 Task: Add Attachment from computer to Card Card0000000053 in Board Board0000000014 in Workspace WS0000000005 in Trello. Add Cover Purple to Card Card0000000053 in Board Board0000000014 in Workspace WS0000000005 in Trello. Add "Move Card To …" Button titled Button0000000053 to "top" of the list "To Do" to Card Card0000000053 in Board Board0000000014 in Workspace WS0000000005 in Trello. Add Description DS0000000053 to Card Card0000000053 in Board Board0000000014 in Workspace WS0000000005 in Trello. Add Comment CM0000000053 to Card Card0000000053 in Board Board0000000014 in Workspace WS0000000005 in Trello
Action: Mouse moved to (688, 277)
Screenshot: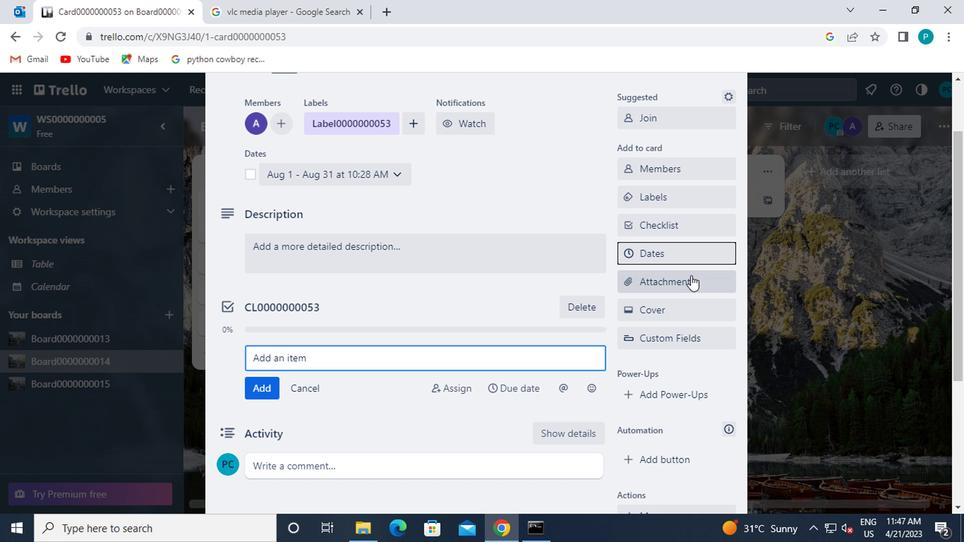 
Action: Mouse pressed left at (688, 277)
Screenshot: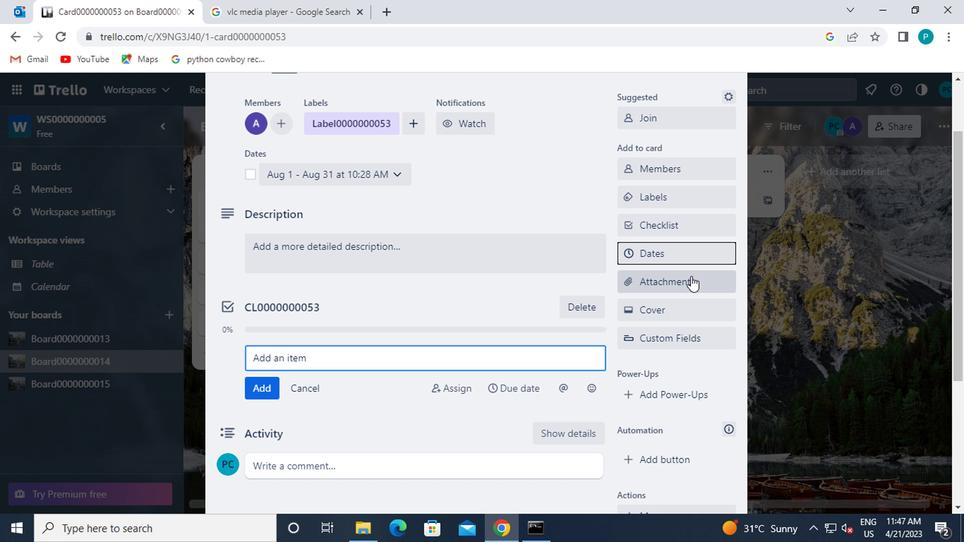 
Action: Mouse moved to (654, 162)
Screenshot: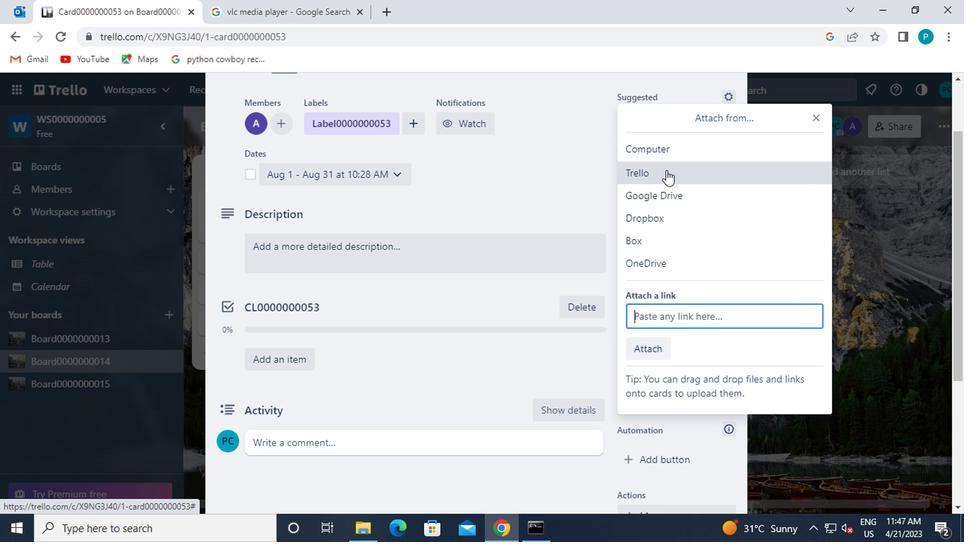 
Action: Mouse pressed left at (654, 162)
Screenshot: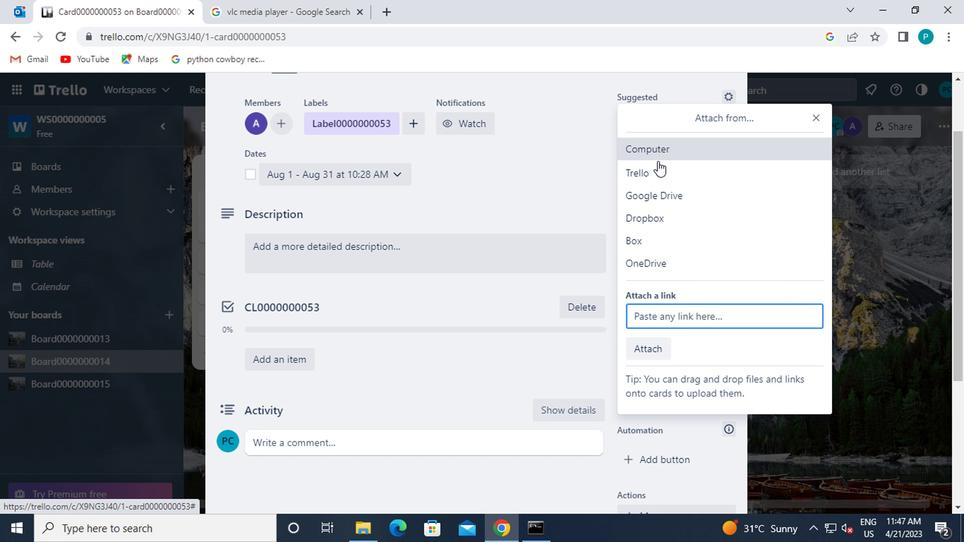 
Action: Mouse moved to (644, 153)
Screenshot: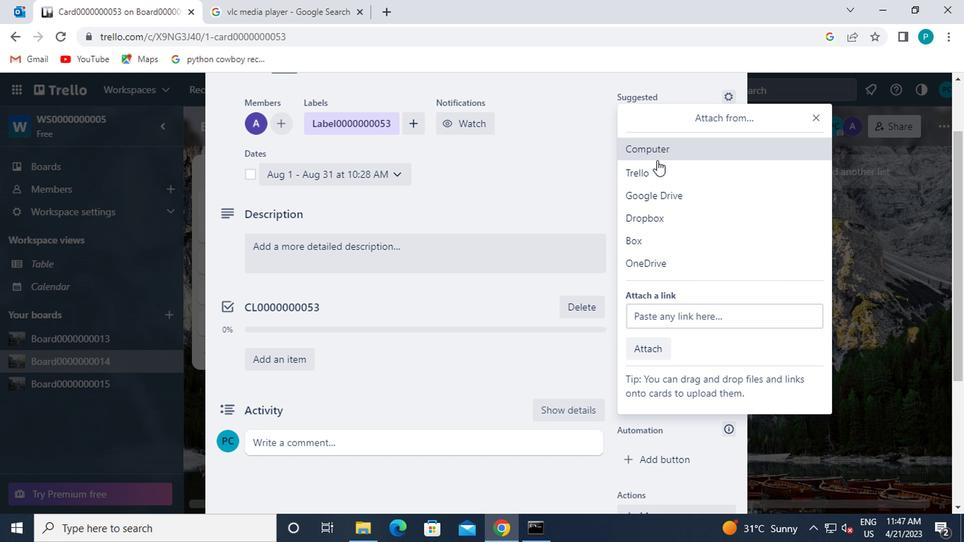 
Action: Mouse pressed left at (644, 153)
Screenshot: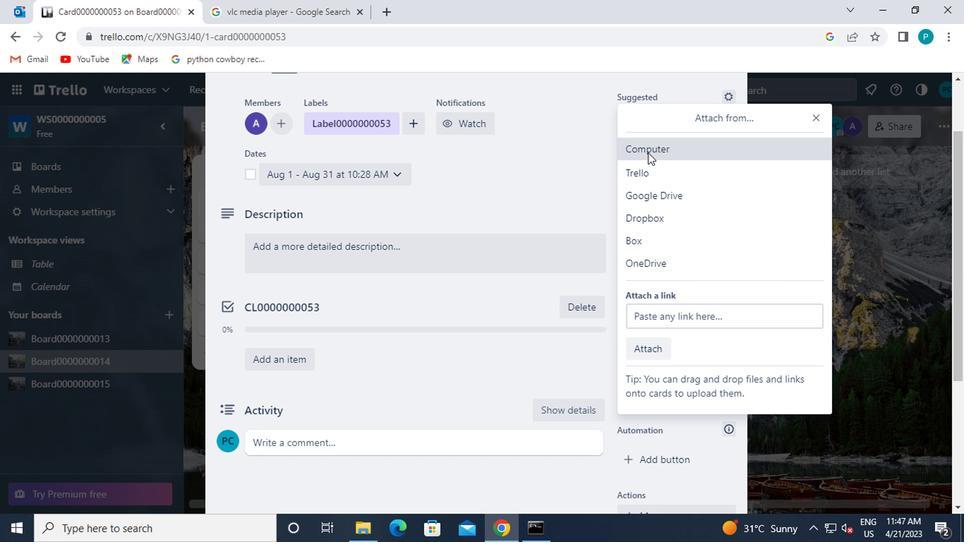 
Action: Mouse moved to (159, 113)
Screenshot: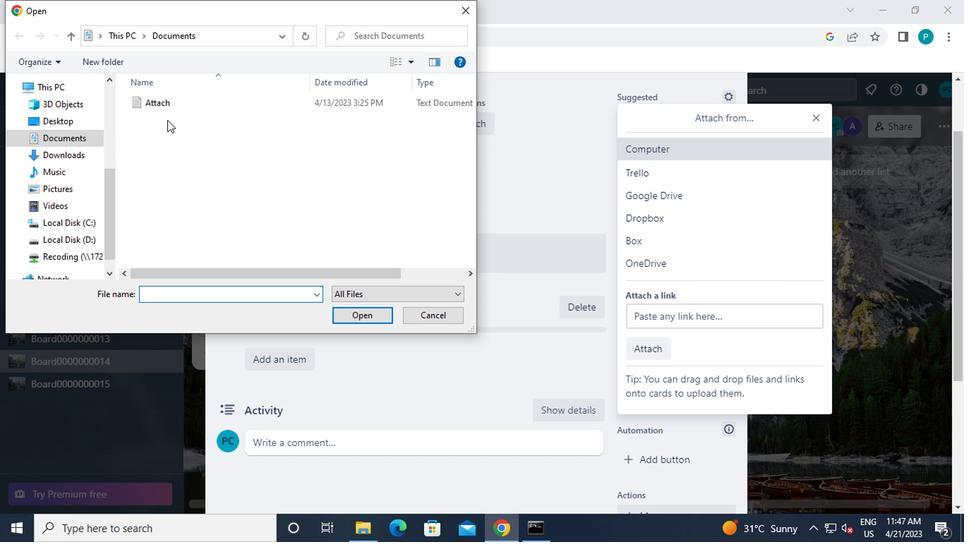 
Action: Mouse pressed left at (159, 113)
Screenshot: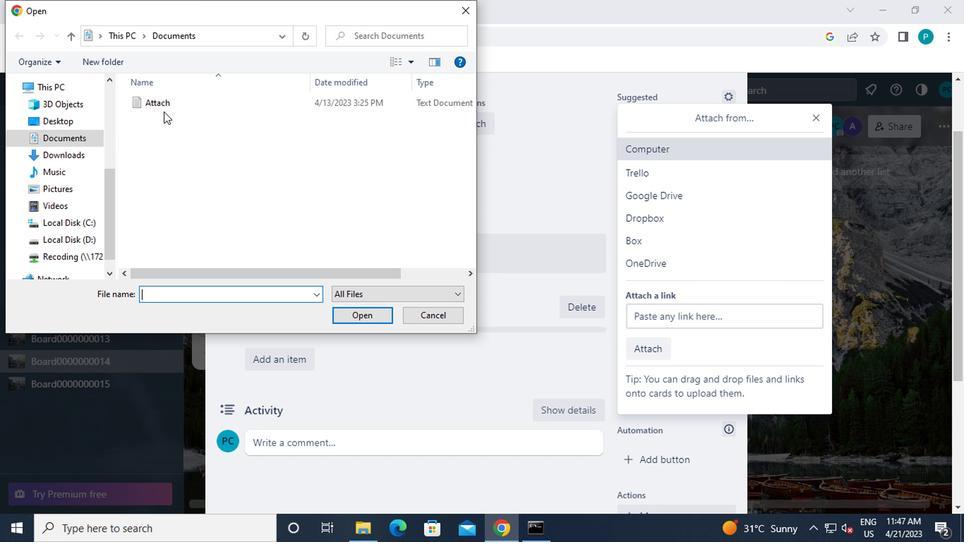 
Action: Mouse moved to (155, 97)
Screenshot: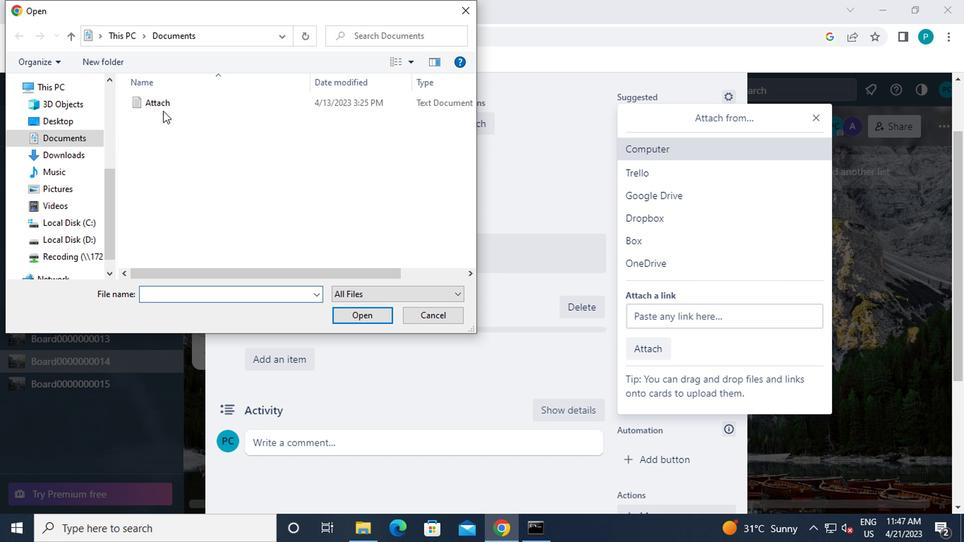 
Action: Mouse pressed left at (155, 97)
Screenshot: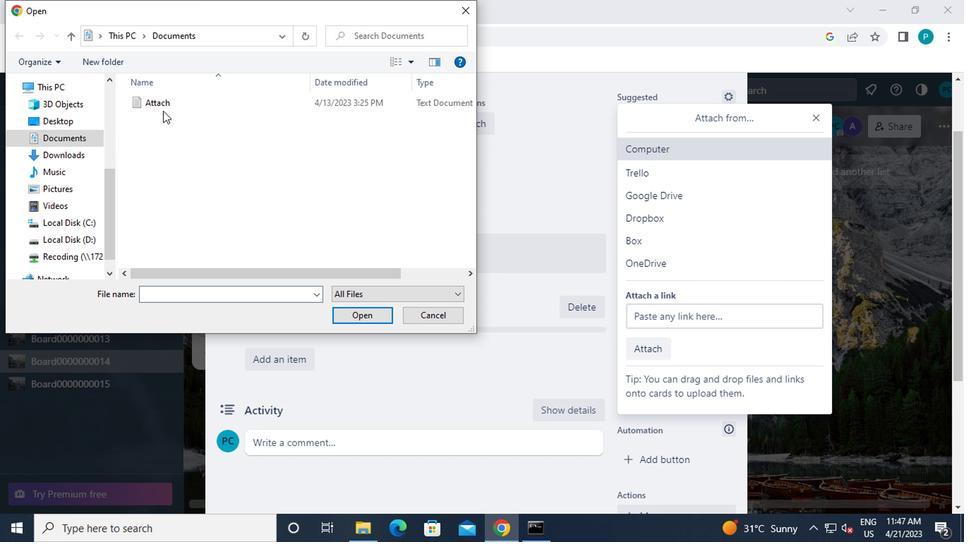 
Action: Mouse moved to (386, 314)
Screenshot: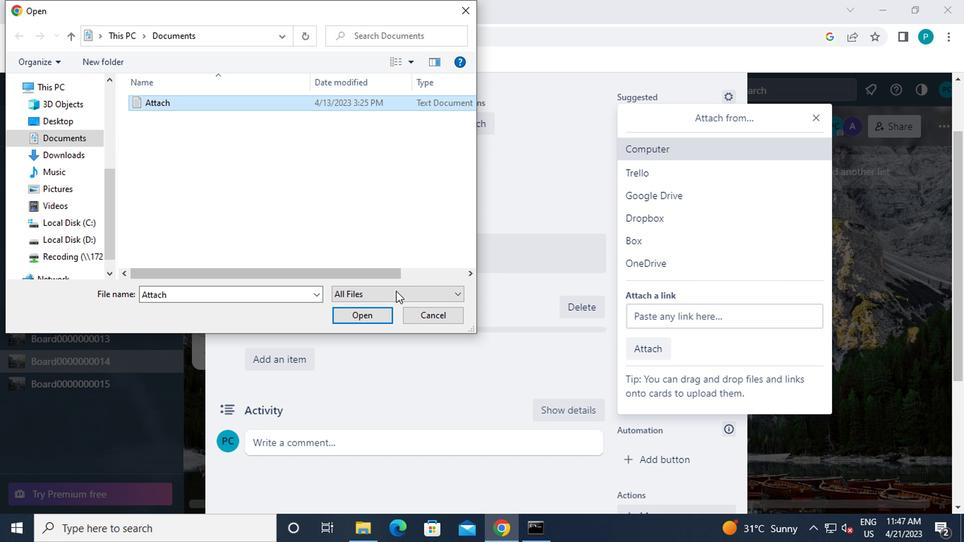 
Action: Mouse pressed left at (386, 314)
Screenshot: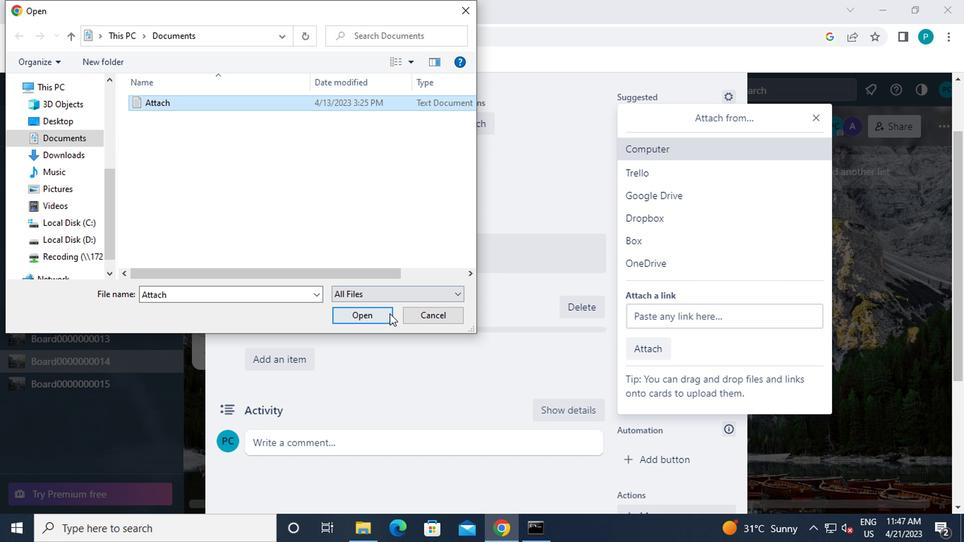 
Action: Mouse moved to (599, 300)
Screenshot: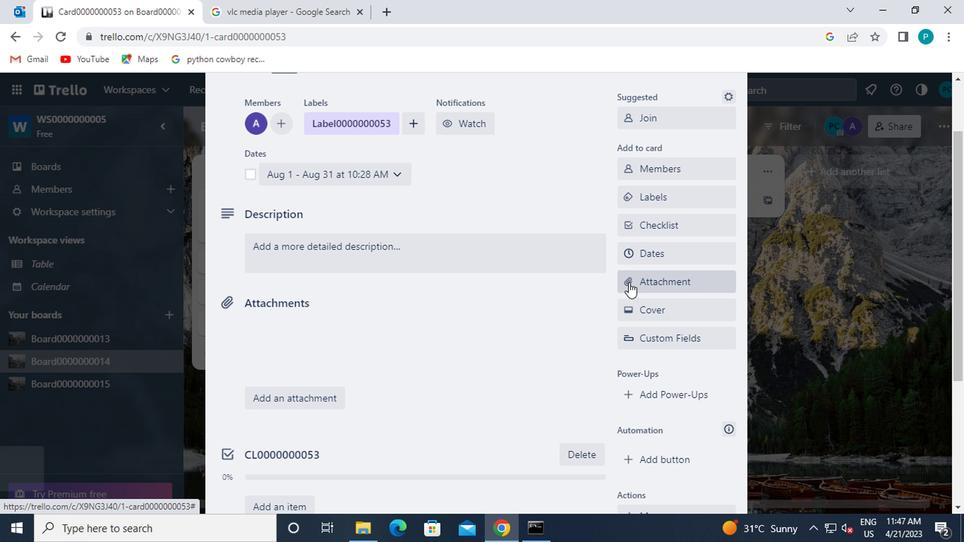 
Action: Mouse scrolled (599, 299) with delta (0, -1)
Screenshot: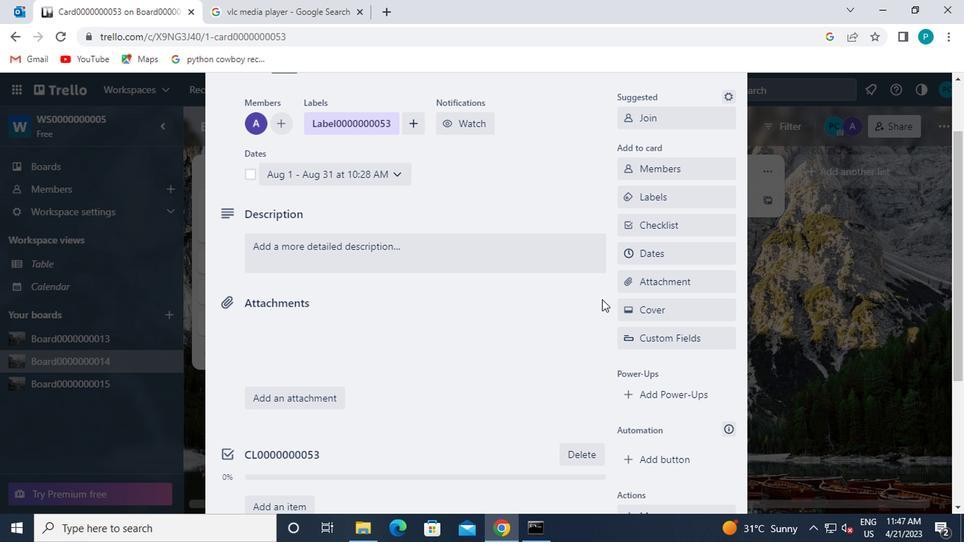 
Action: Mouse scrolled (599, 301) with delta (0, 0)
Screenshot: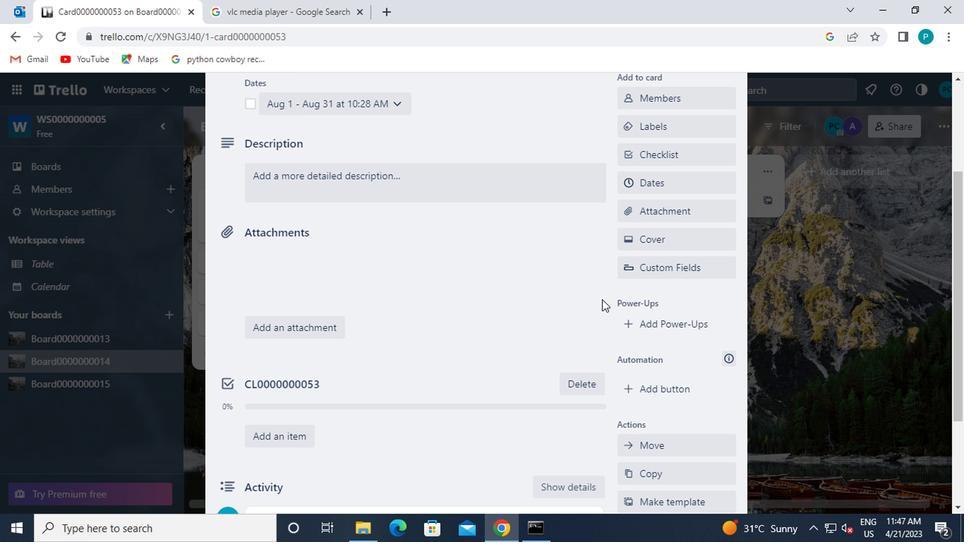 
Action: Mouse moved to (635, 312)
Screenshot: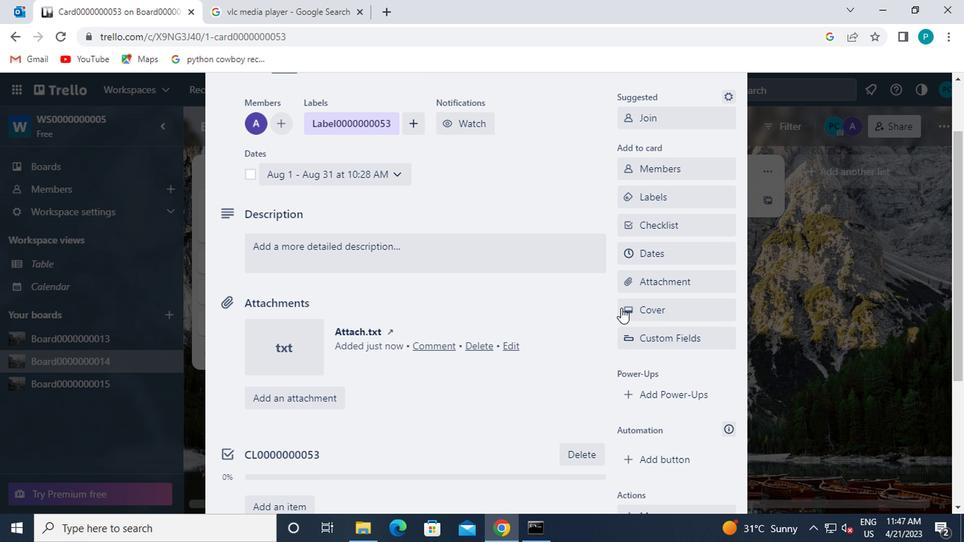 
Action: Mouse pressed left at (635, 312)
Screenshot: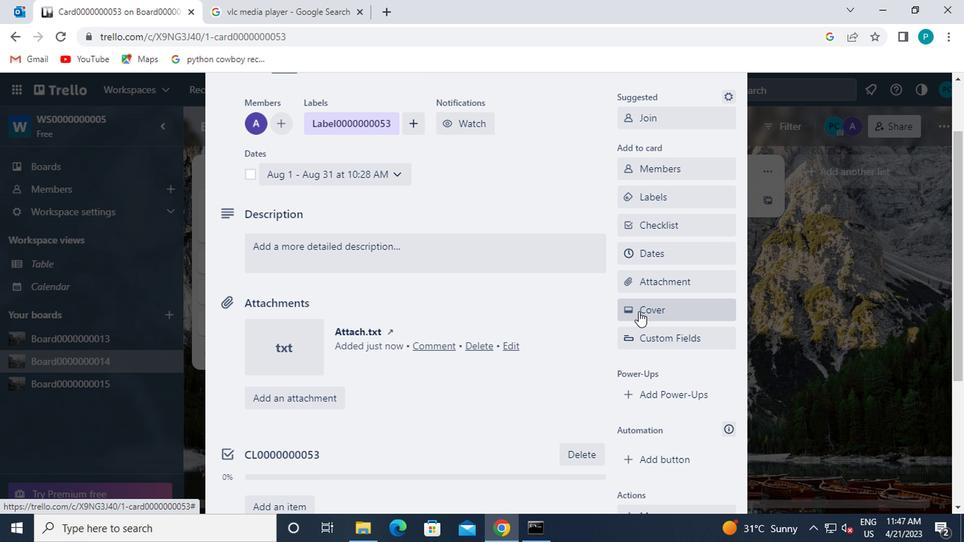 
Action: Mouse moved to (793, 246)
Screenshot: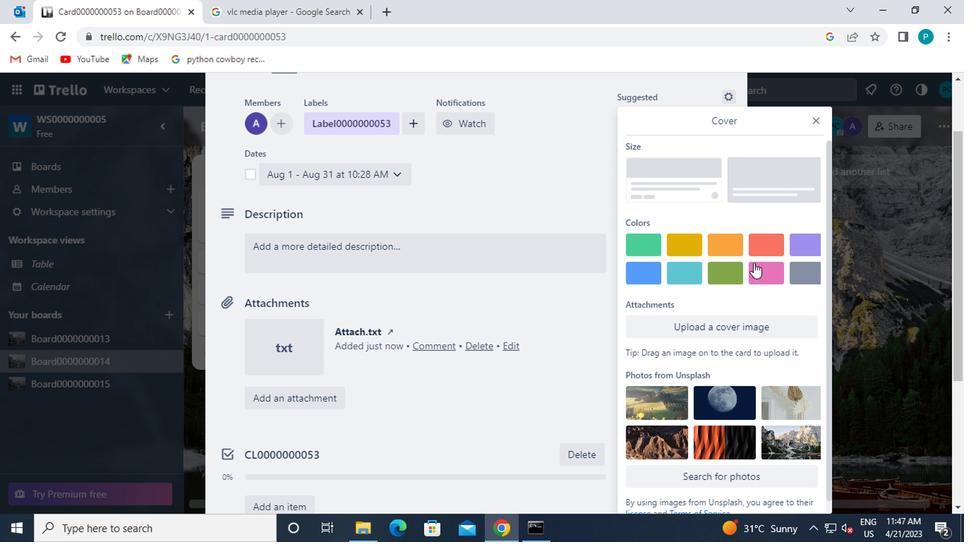 
Action: Mouse pressed left at (793, 246)
Screenshot: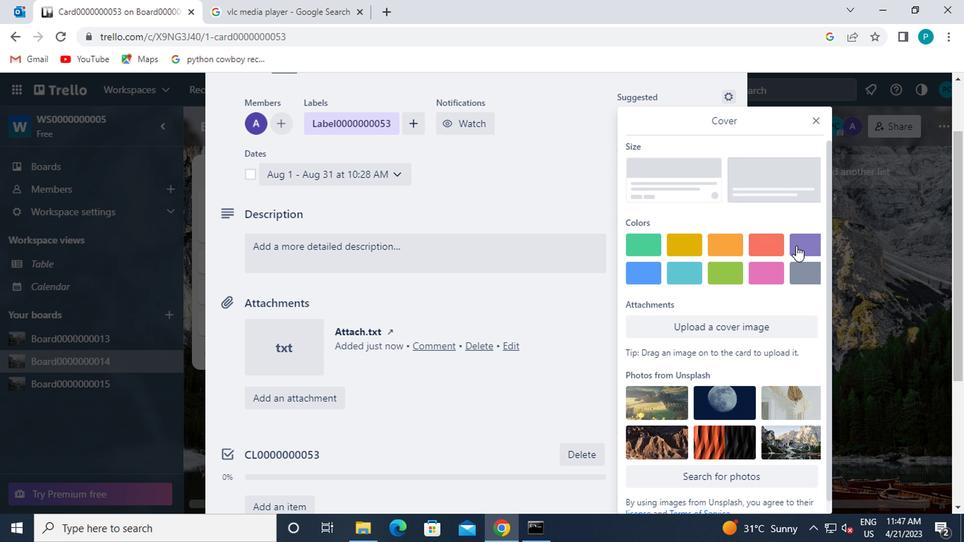 
Action: Mouse moved to (810, 119)
Screenshot: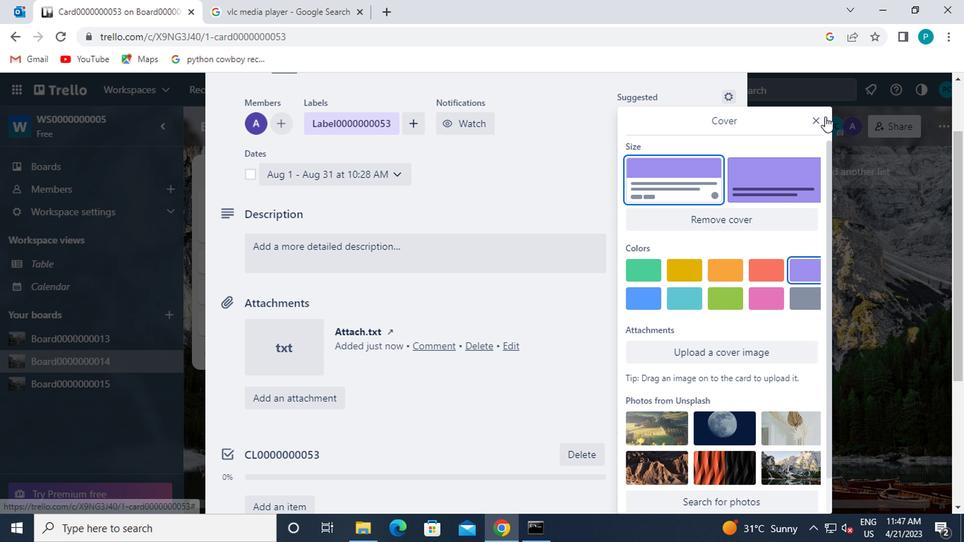 
Action: Mouse pressed left at (810, 119)
Screenshot: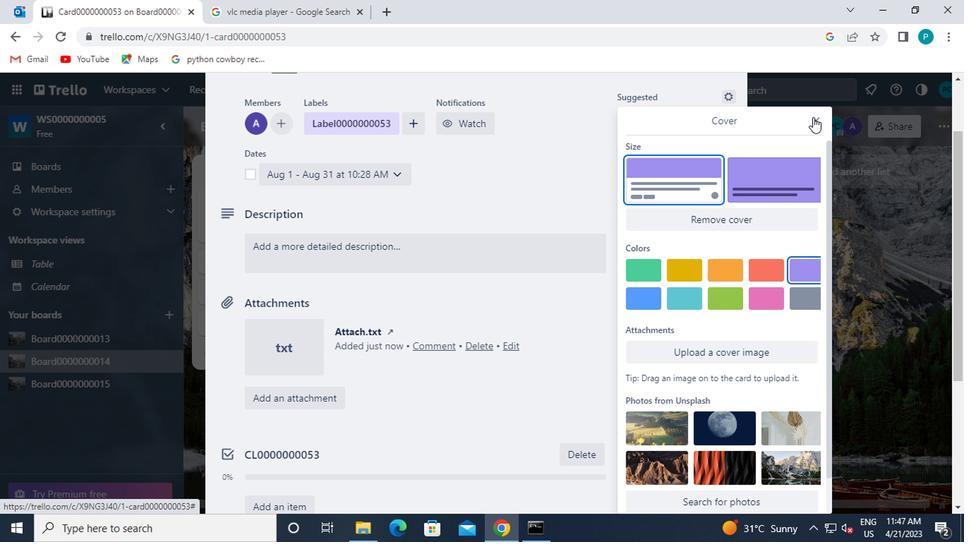 
Action: Mouse moved to (805, 198)
Screenshot: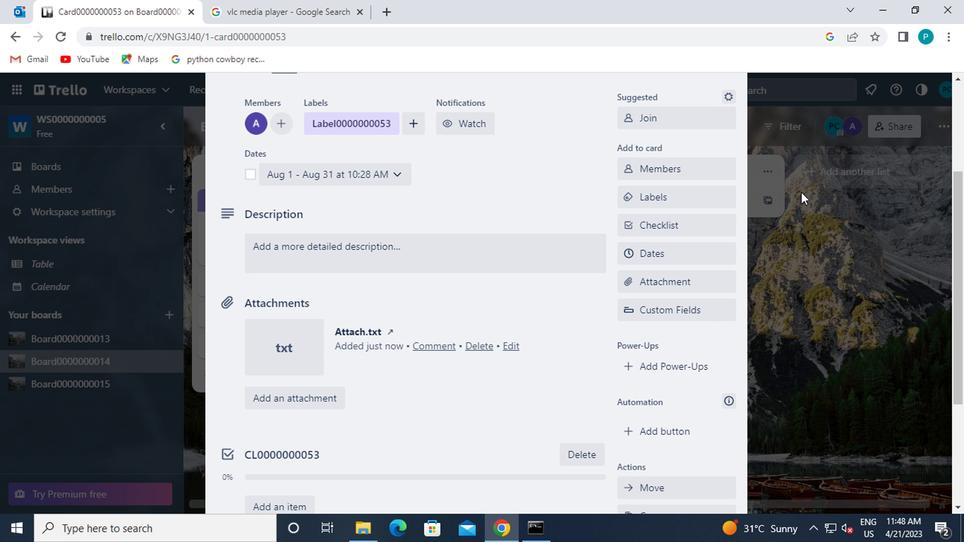 
Action: Mouse scrolled (805, 198) with delta (0, 0)
Screenshot: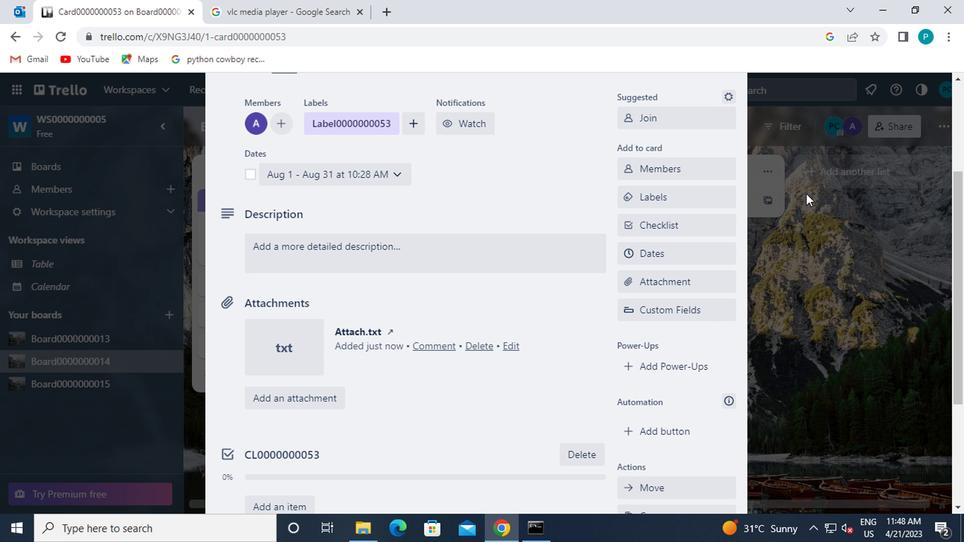 
Action: Mouse moved to (603, 302)
Screenshot: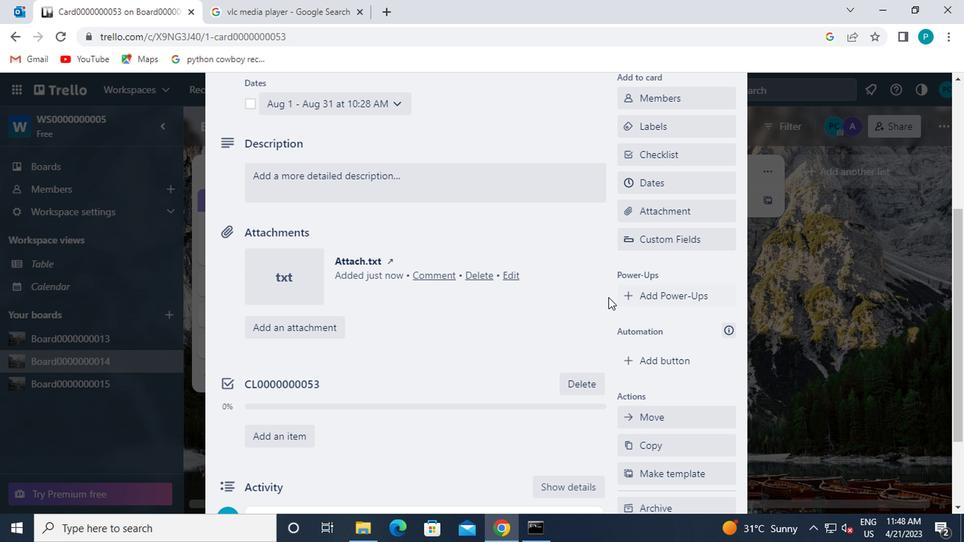 
Action: Mouse scrolled (603, 301) with delta (0, -1)
Screenshot: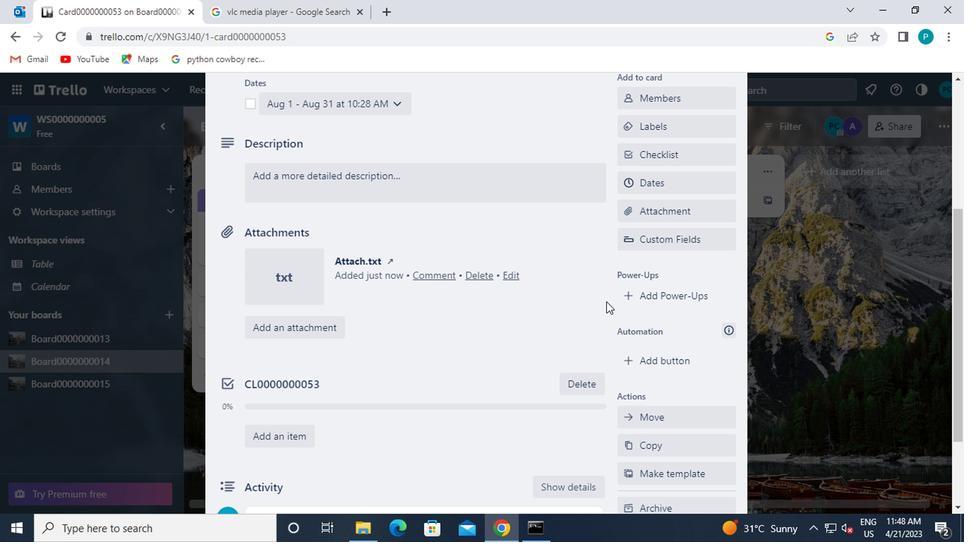 
Action: Mouse moved to (627, 292)
Screenshot: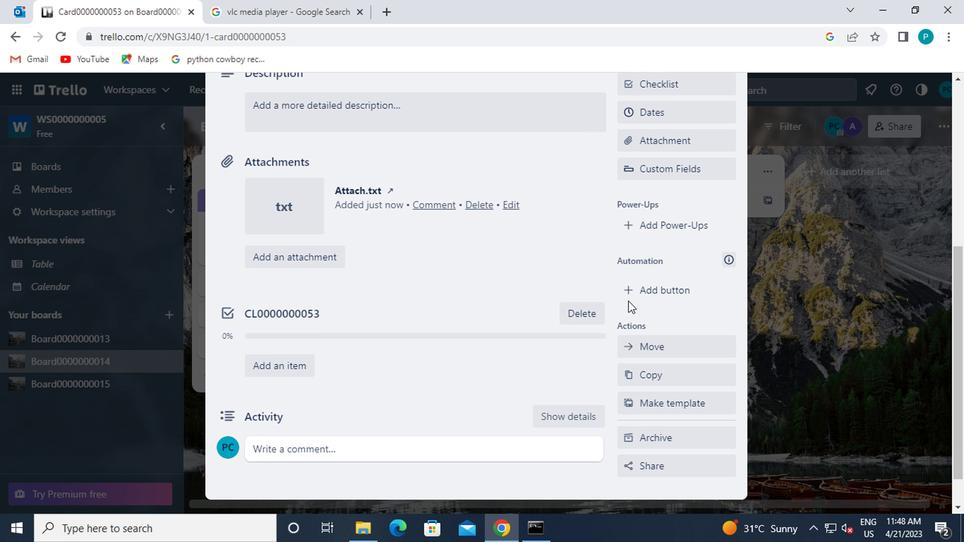 
Action: Mouse pressed left at (627, 292)
Screenshot: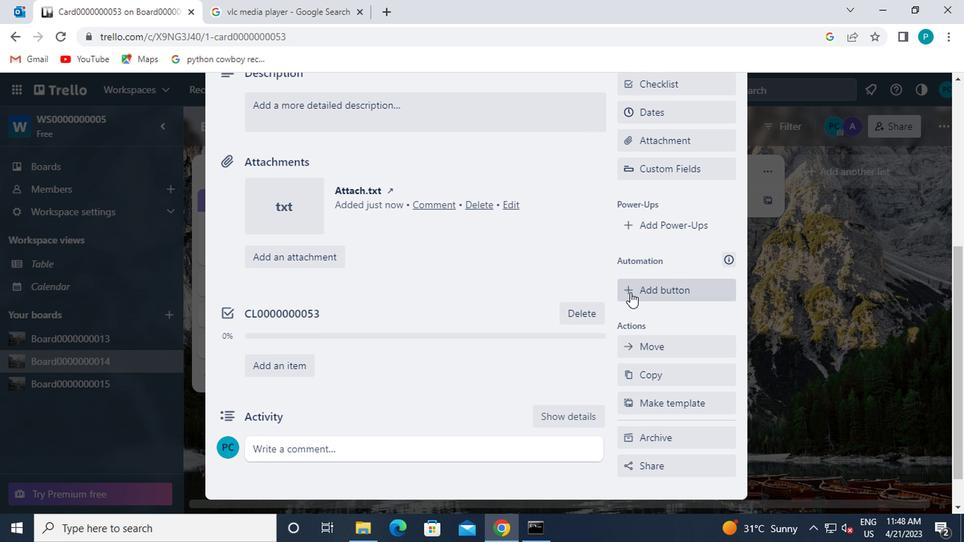 
Action: Mouse moved to (642, 191)
Screenshot: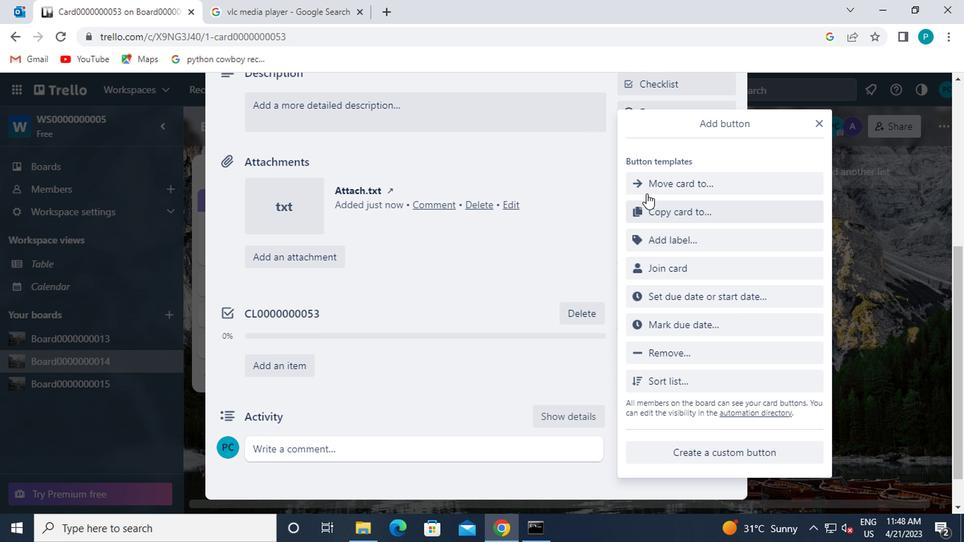 
Action: Mouse pressed left at (642, 191)
Screenshot: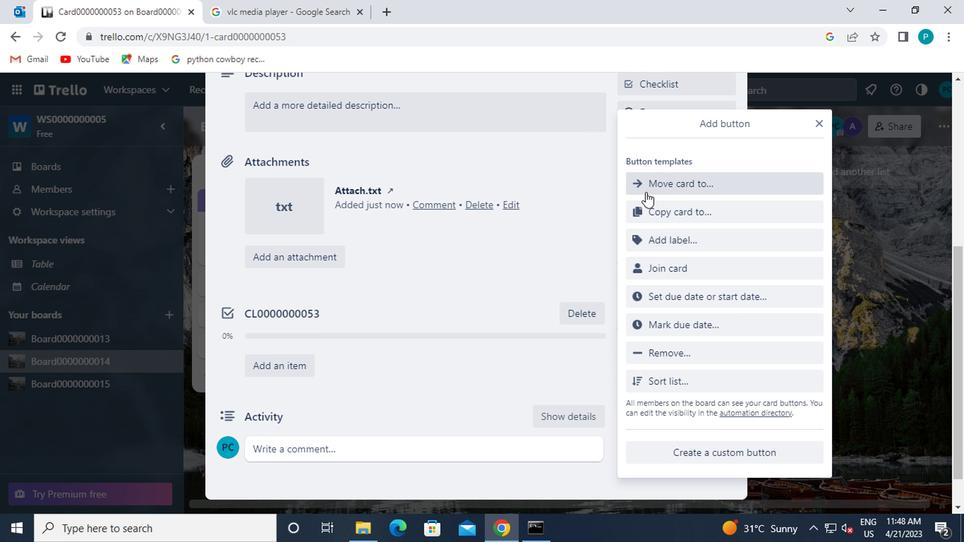 
Action: Mouse moved to (676, 180)
Screenshot: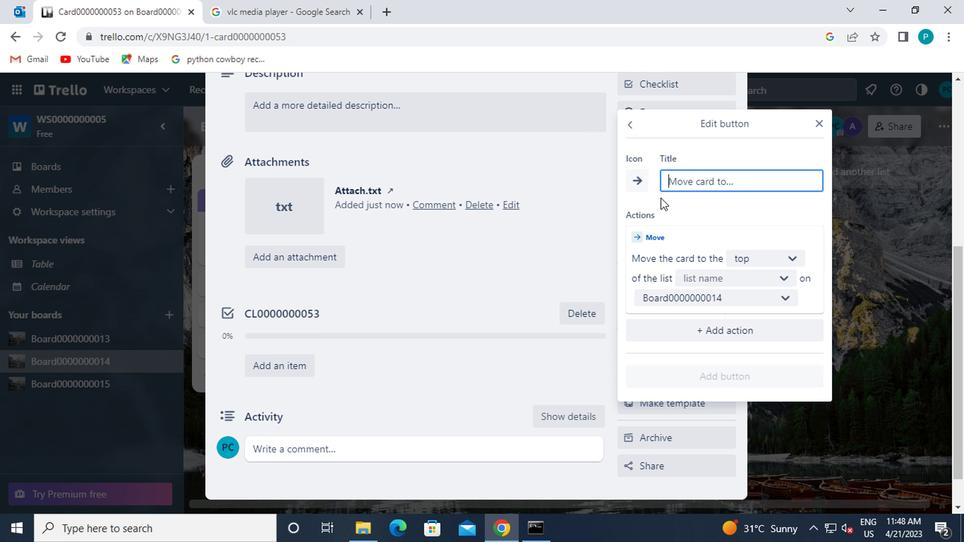 
Action: Mouse pressed left at (676, 180)
Screenshot: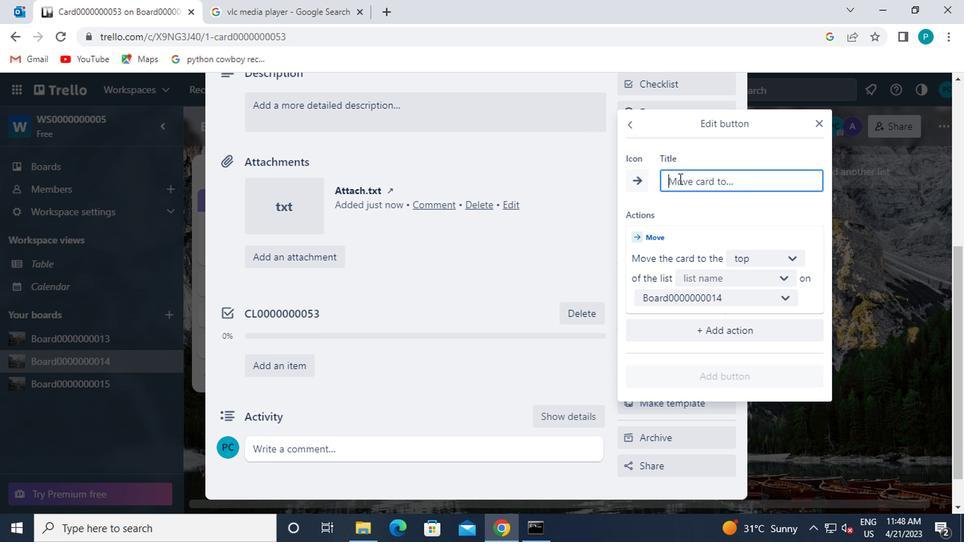 
Action: Key pressed b<Key.caps_lock>utton0000000053
Screenshot: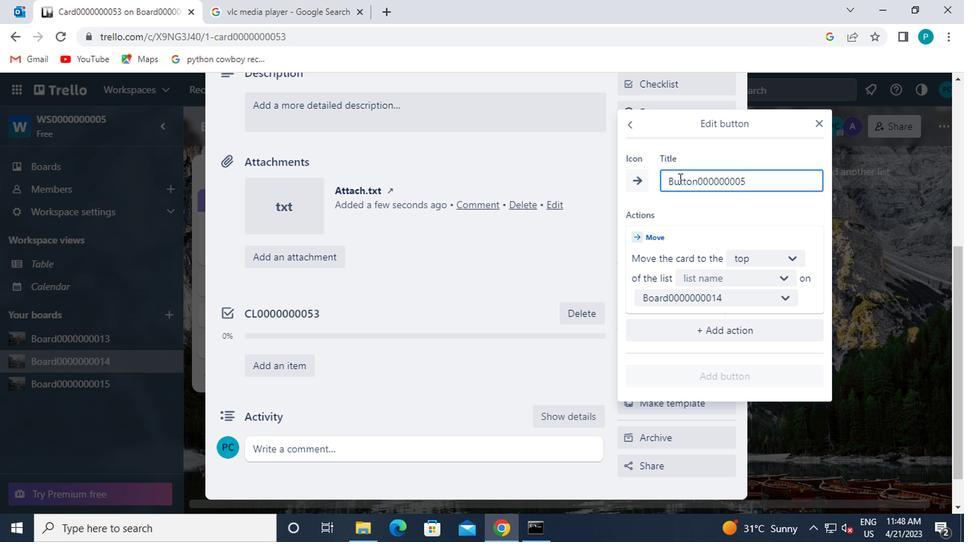 
Action: Mouse moved to (736, 256)
Screenshot: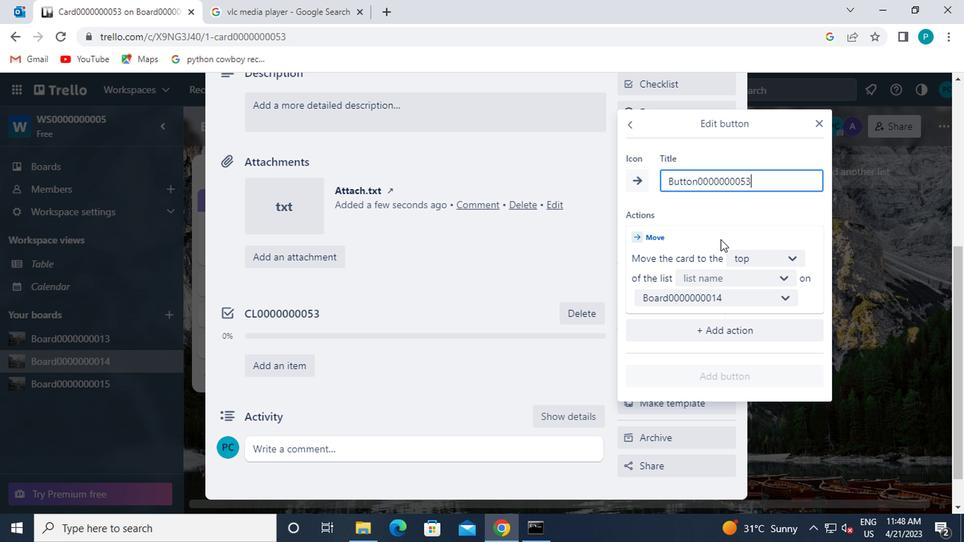 
Action: Mouse pressed left at (736, 256)
Screenshot: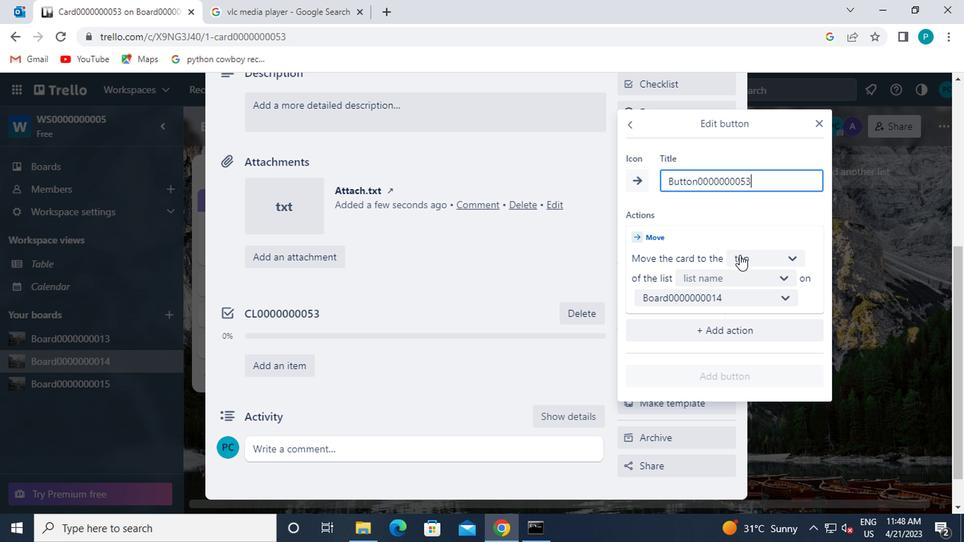 
Action: Mouse moved to (753, 288)
Screenshot: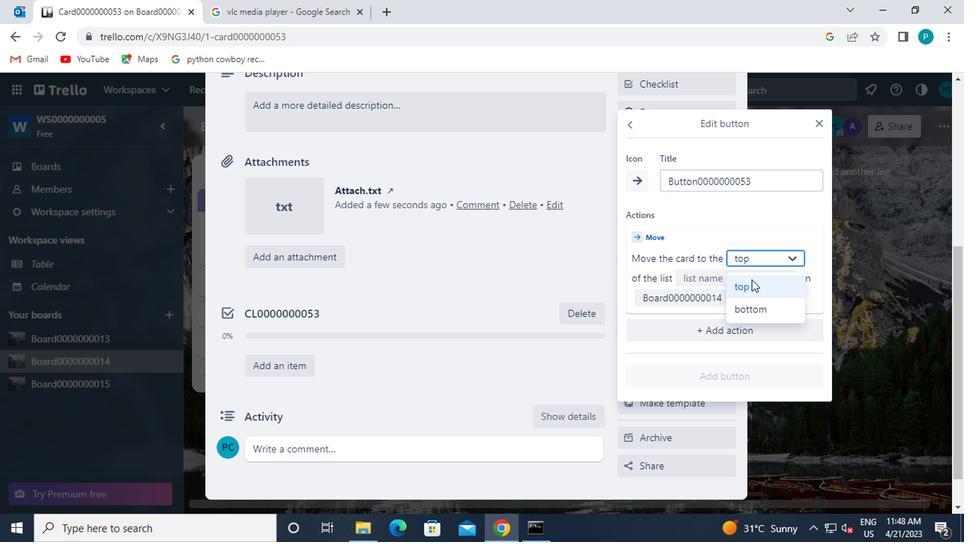 
Action: Mouse pressed left at (753, 288)
Screenshot: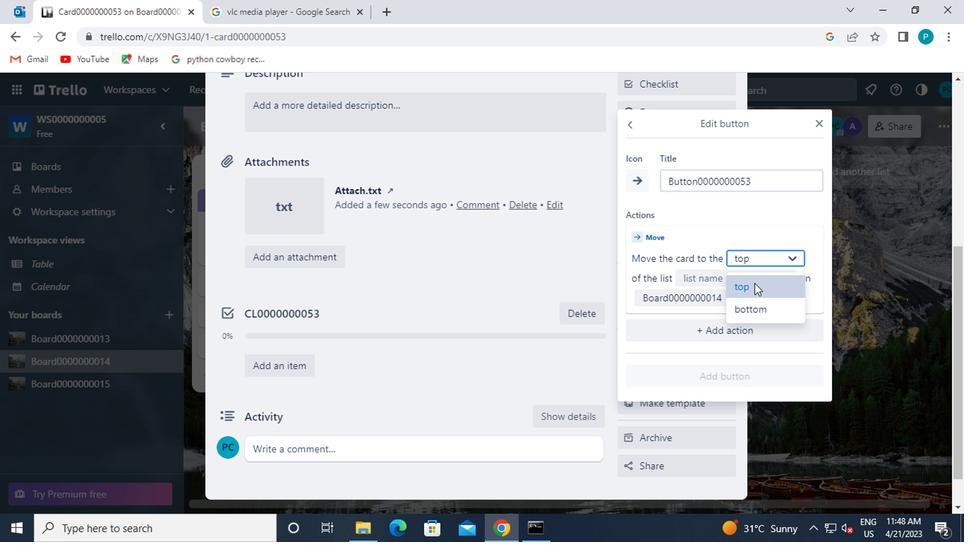 
Action: Mouse moved to (730, 279)
Screenshot: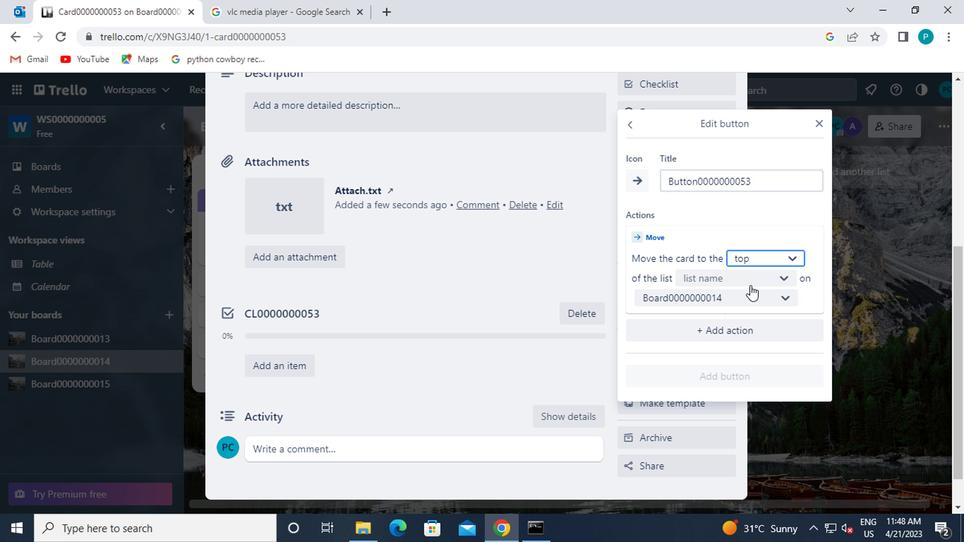 
Action: Mouse pressed left at (730, 279)
Screenshot: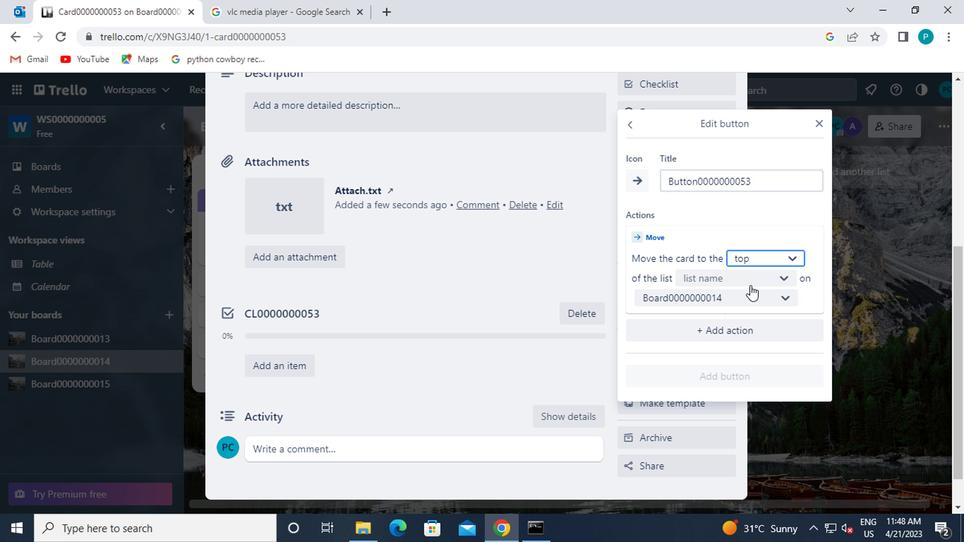 
Action: Mouse moved to (743, 311)
Screenshot: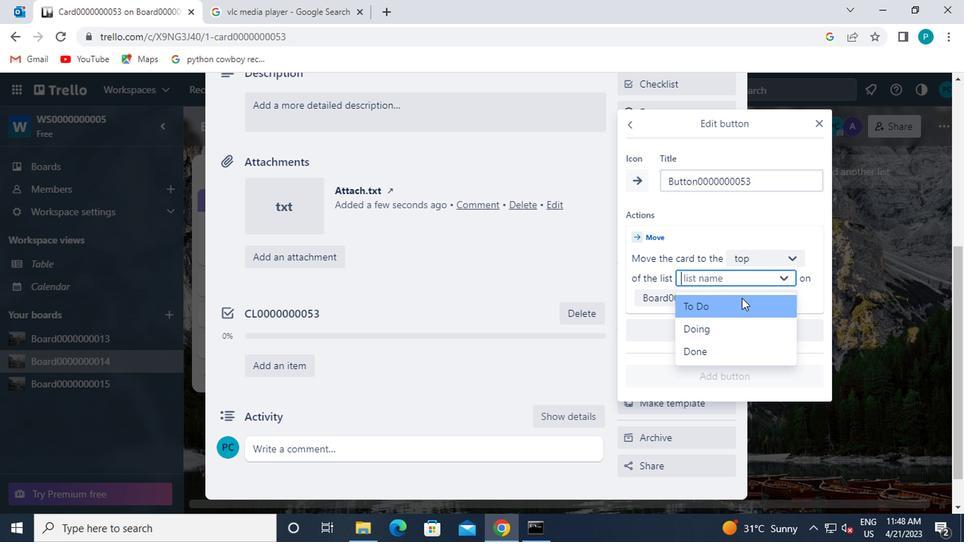
Action: Mouse pressed left at (743, 311)
Screenshot: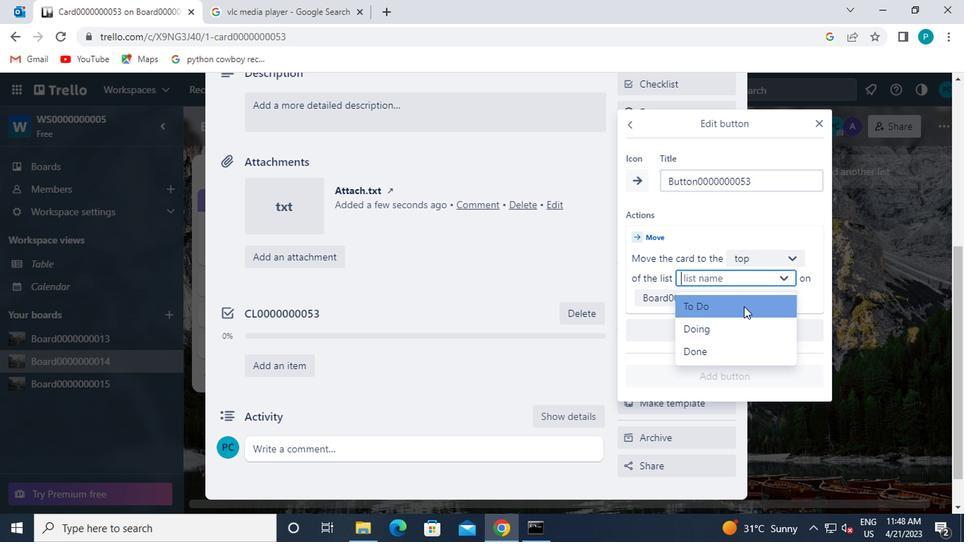 
Action: Mouse moved to (726, 366)
Screenshot: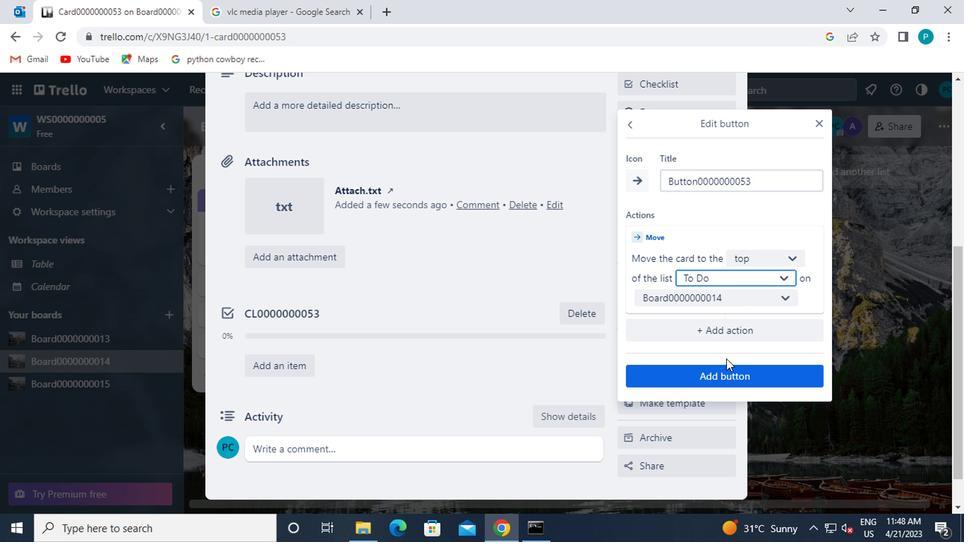 
Action: Mouse pressed left at (726, 366)
Screenshot: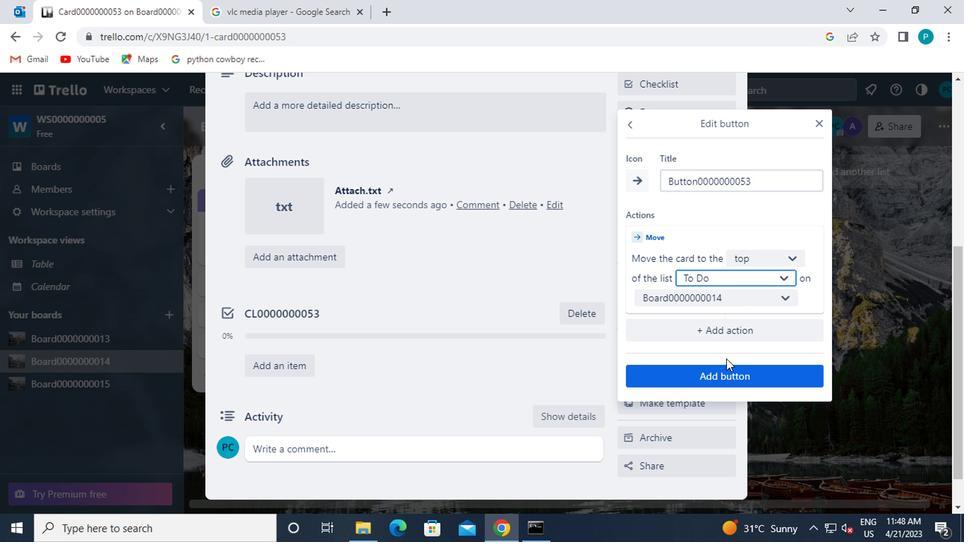 
Action: Mouse moved to (501, 298)
Screenshot: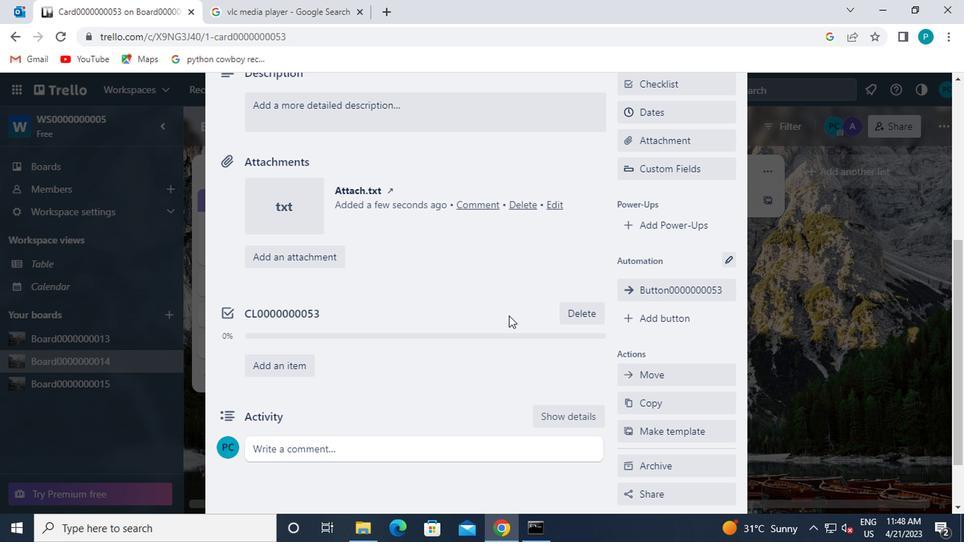 
Action: Mouse scrolled (501, 299) with delta (0, 1)
Screenshot: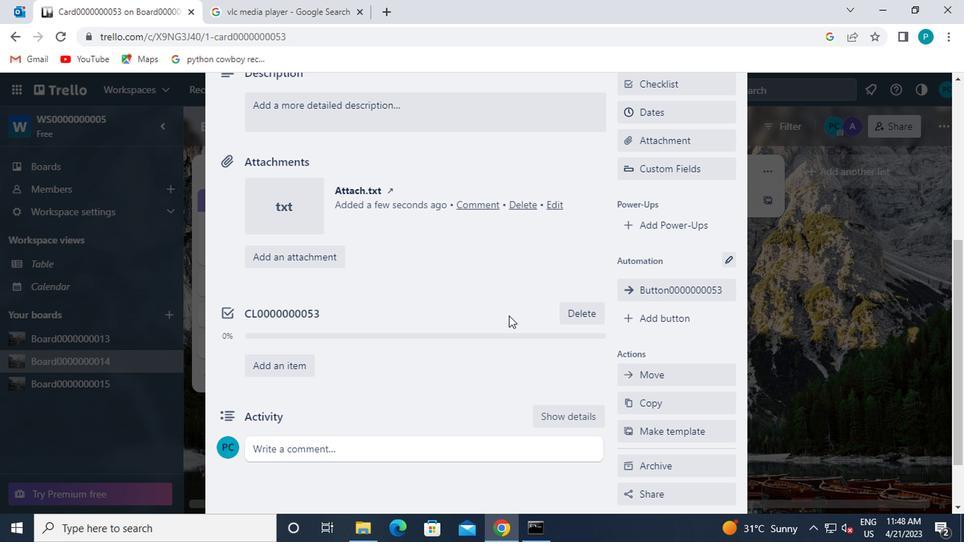 
Action: Mouse scrolled (501, 299) with delta (0, 1)
Screenshot: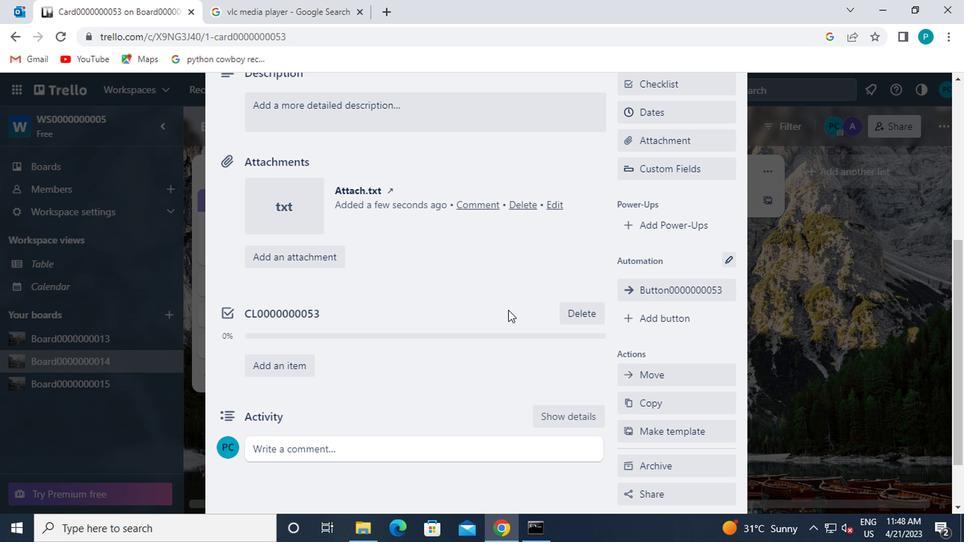 
Action: Mouse moved to (458, 266)
Screenshot: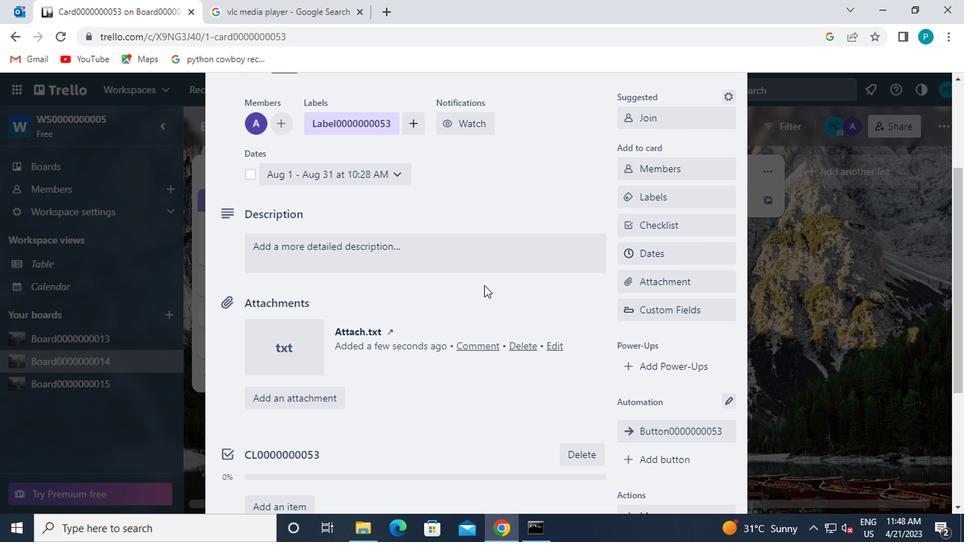 
Action: Mouse pressed left at (458, 266)
Screenshot: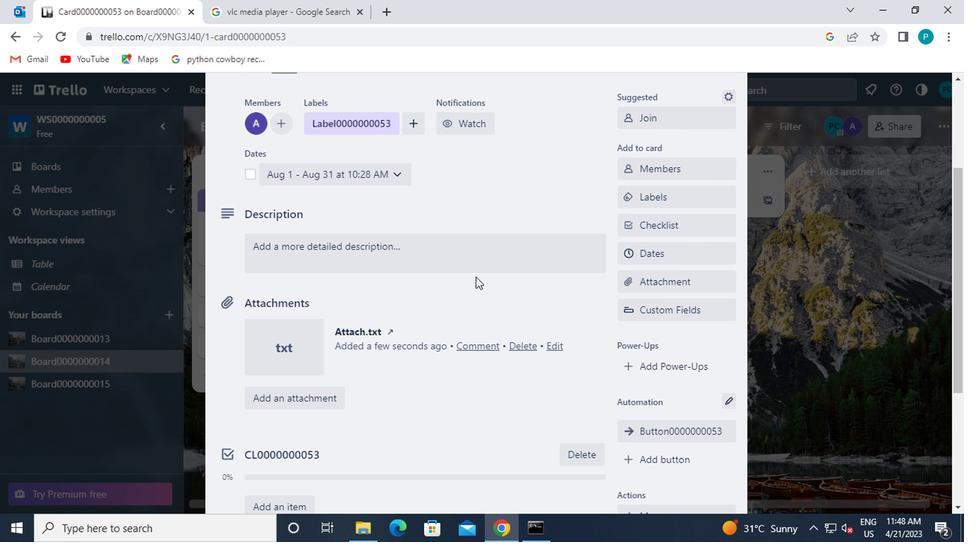 
Action: Key pressed <Key.caps_lock>ds0000000053
Screenshot: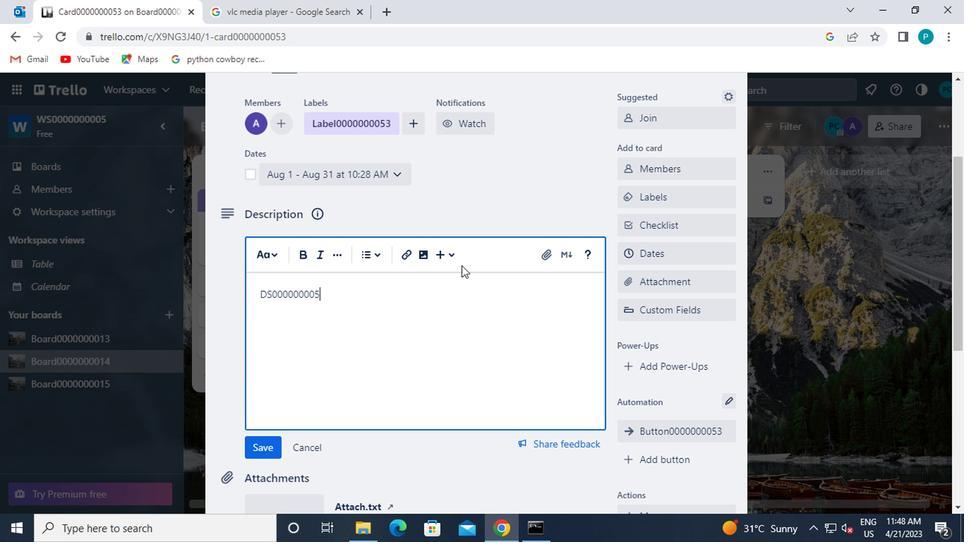 
Action: Mouse moved to (286, 546)
Screenshot: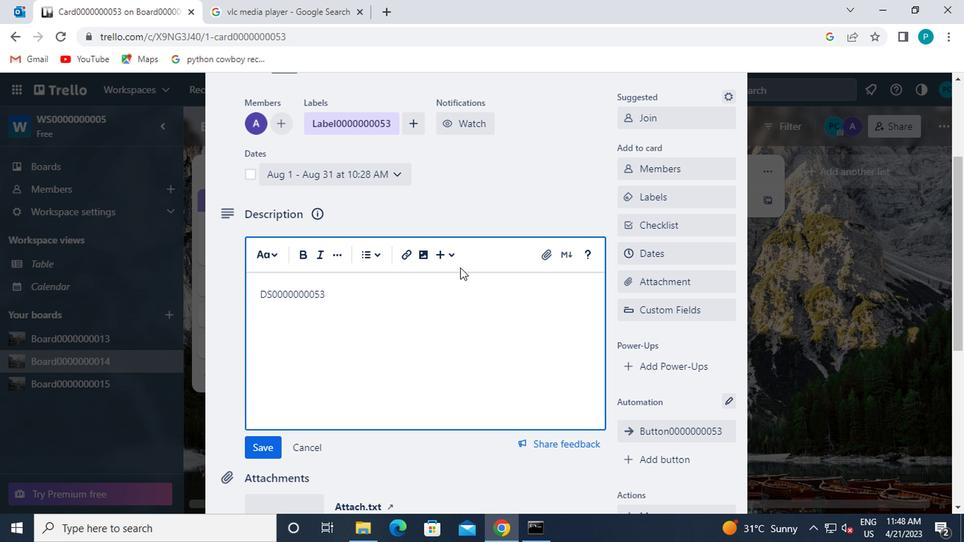 
Action: Mouse scrolled (286, 540) with delta (0, 0)
Screenshot: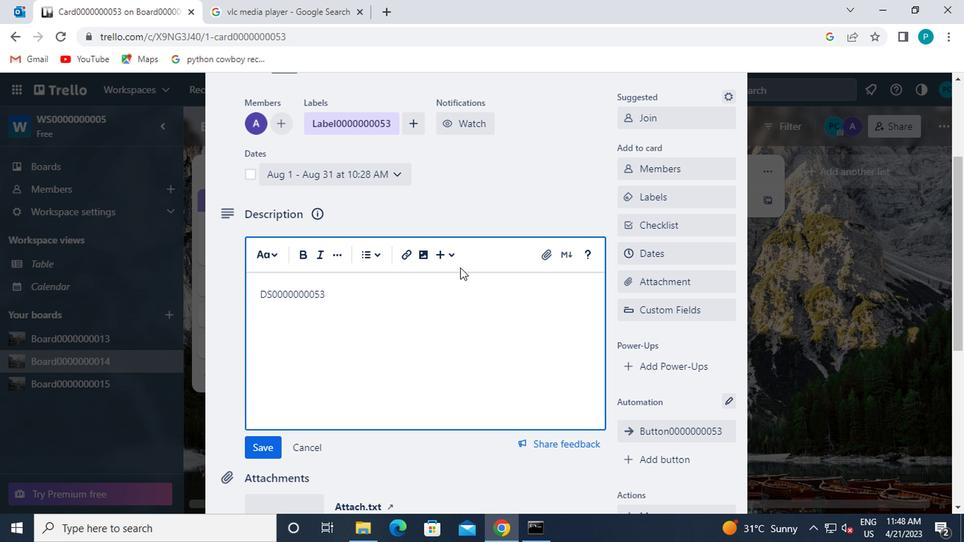 
Action: Mouse moved to (261, 540)
Screenshot: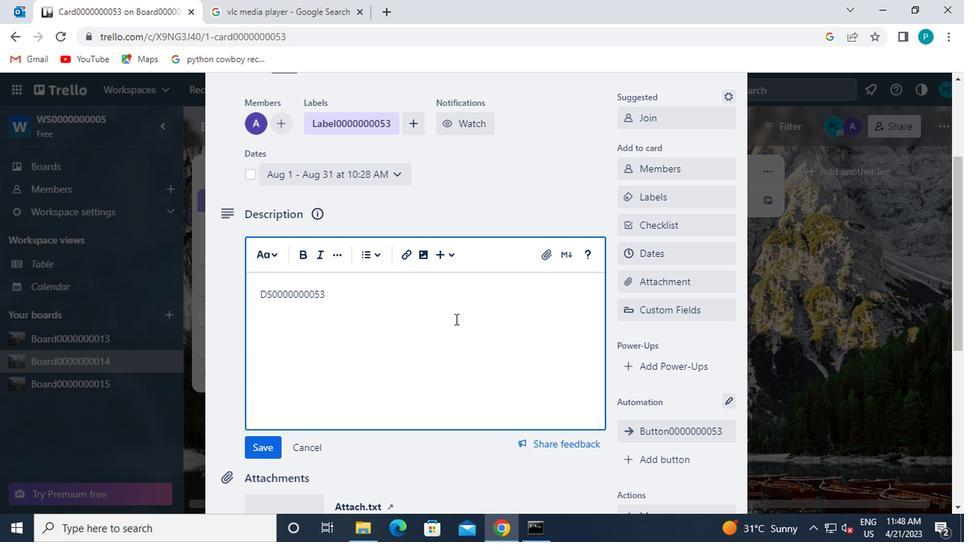 
Action: Mouse scrolled (261, 540) with delta (0, 0)
Screenshot: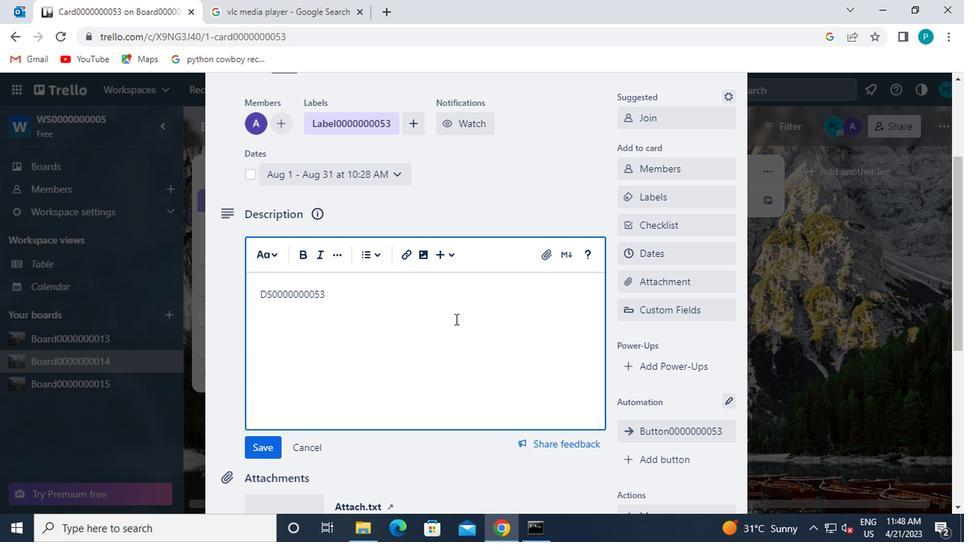 
Action: Mouse moved to (259, 454)
Screenshot: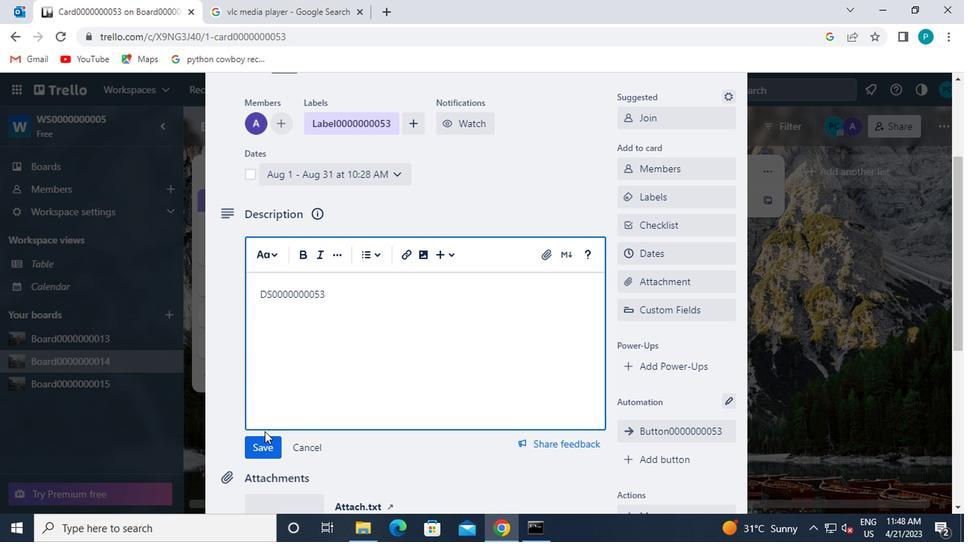 
Action: Mouse pressed left at (259, 454)
Screenshot: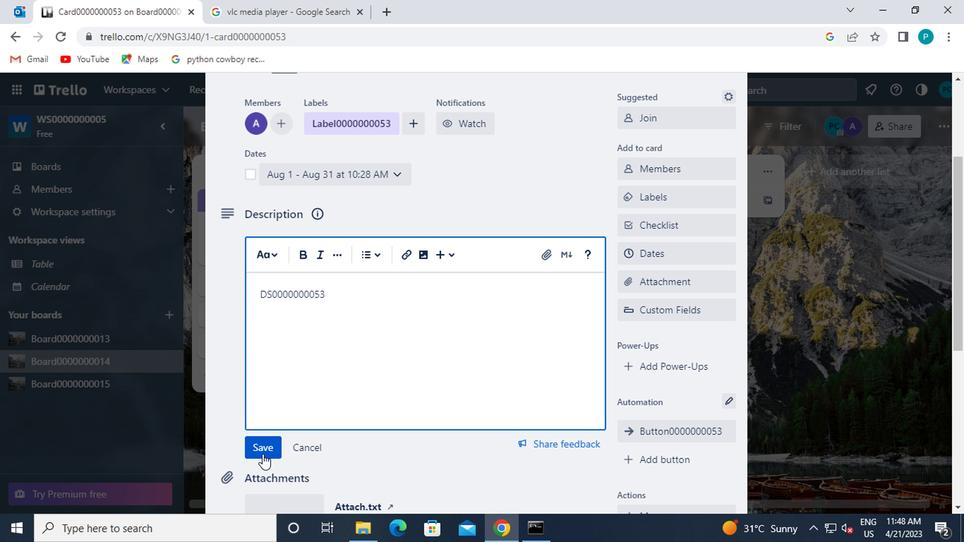 
Action: Mouse moved to (264, 453)
Screenshot: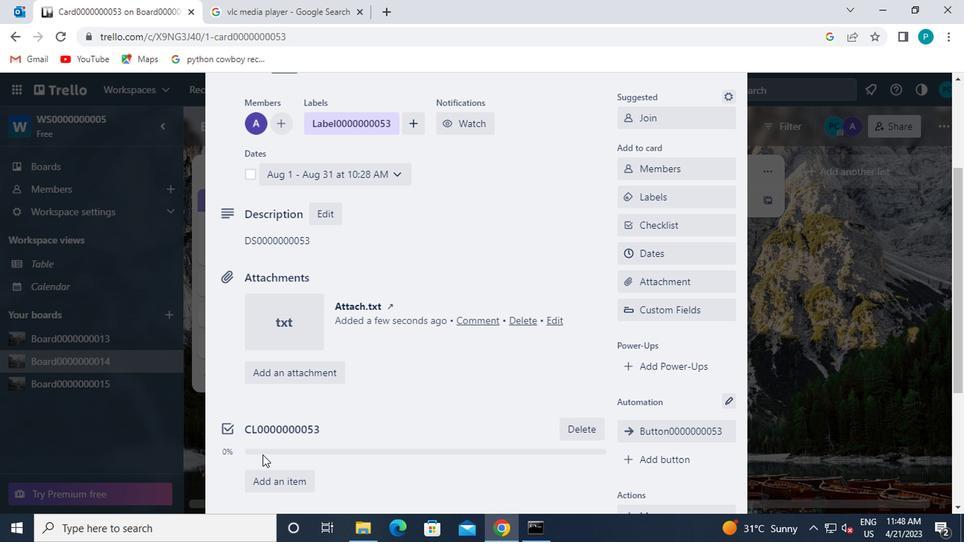 
Action: Mouse scrolled (264, 452) with delta (0, -1)
Screenshot: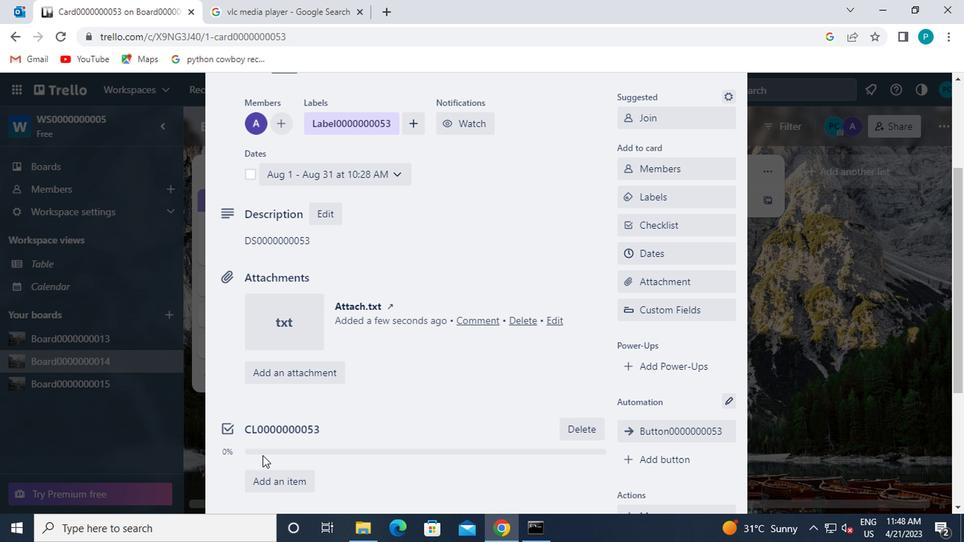 
Action: Mouse scrolled (264, 452) with delta (0, -1)
Screenshot: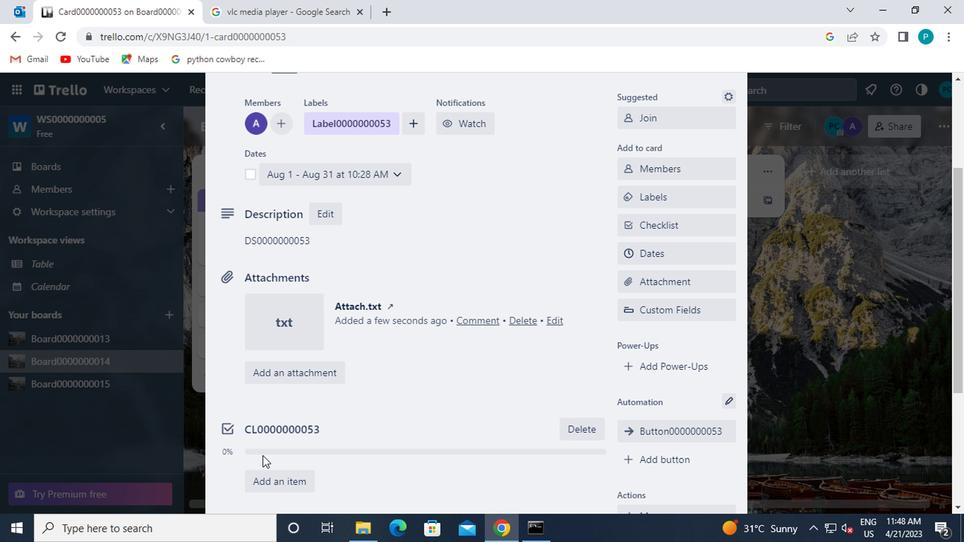 
Action: Mouse scrolled (264, 452) with delta (0, -1)
Screenshot: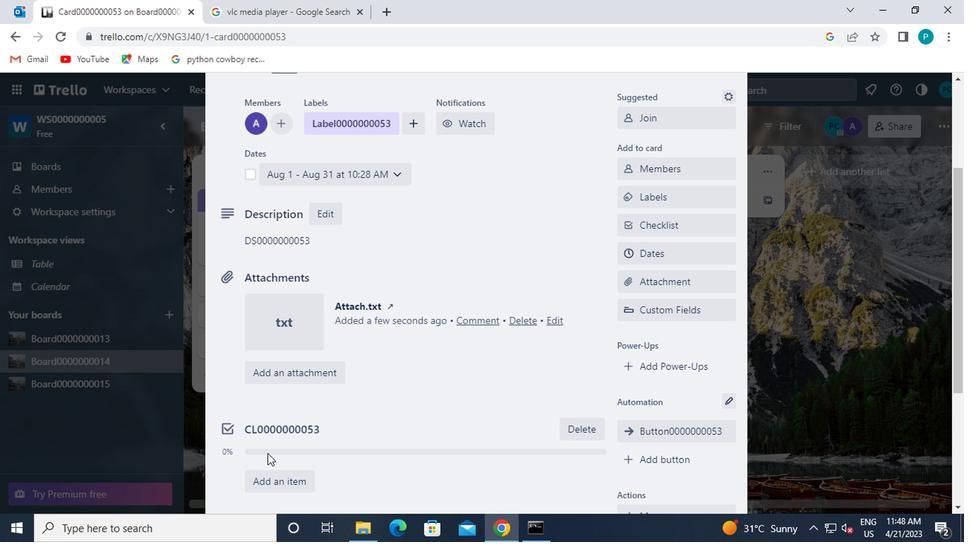 
Action: Mouse moved to (254, 352)
Screenshot: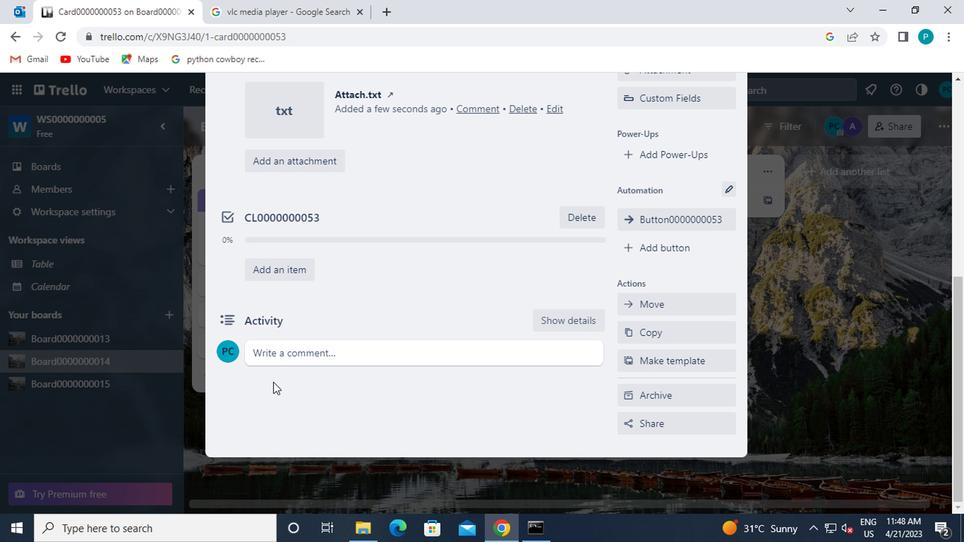 
Action: Mouse pressed left at (254, 352)
Screenshot: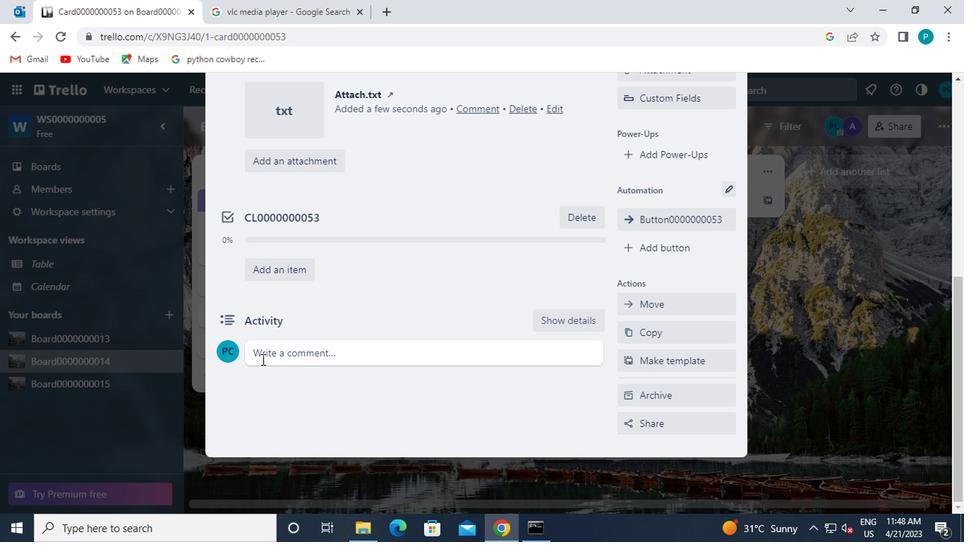 
Action: Key pressed cm0000000053
Screenshot: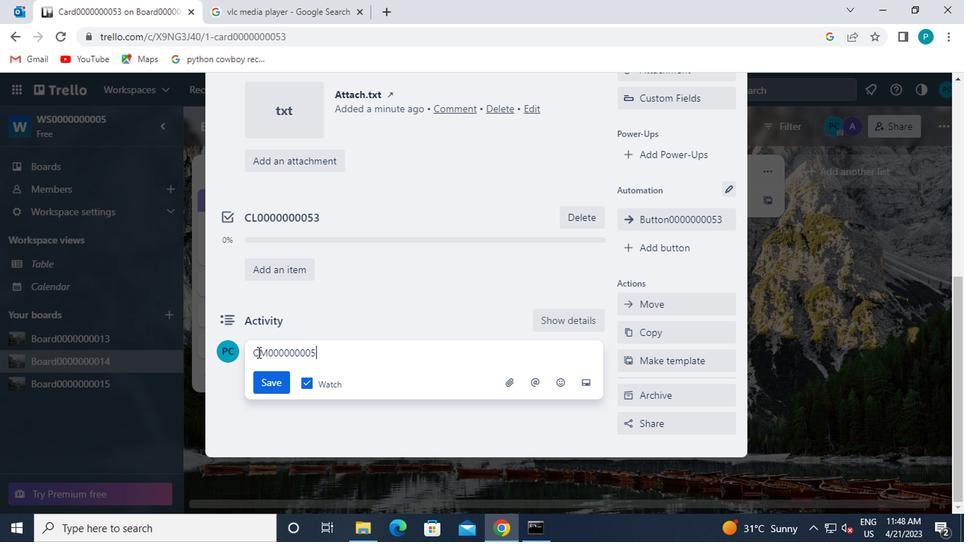
Action: Mouse moved to (273, 385)
Screenshot: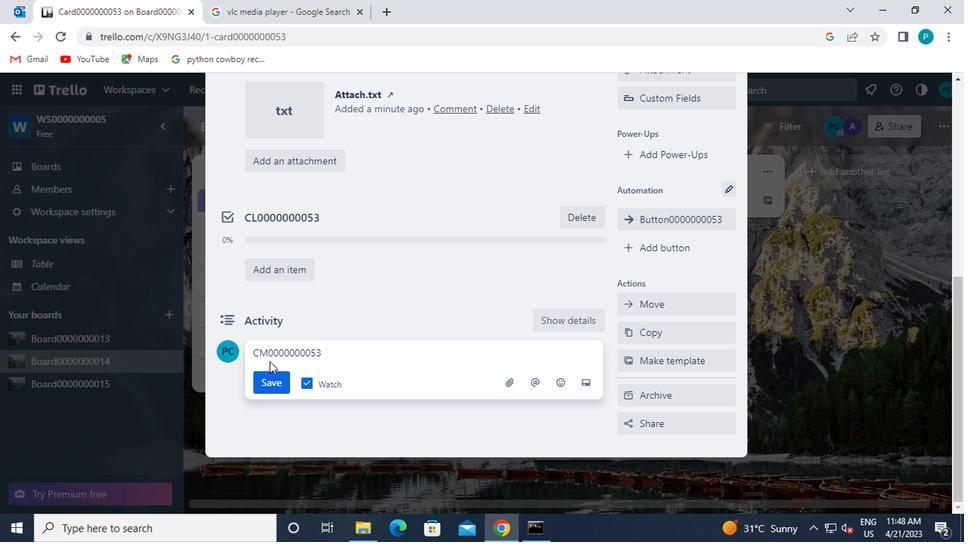 
Action: Mouse pressed left at (273, 385)
Screenshot: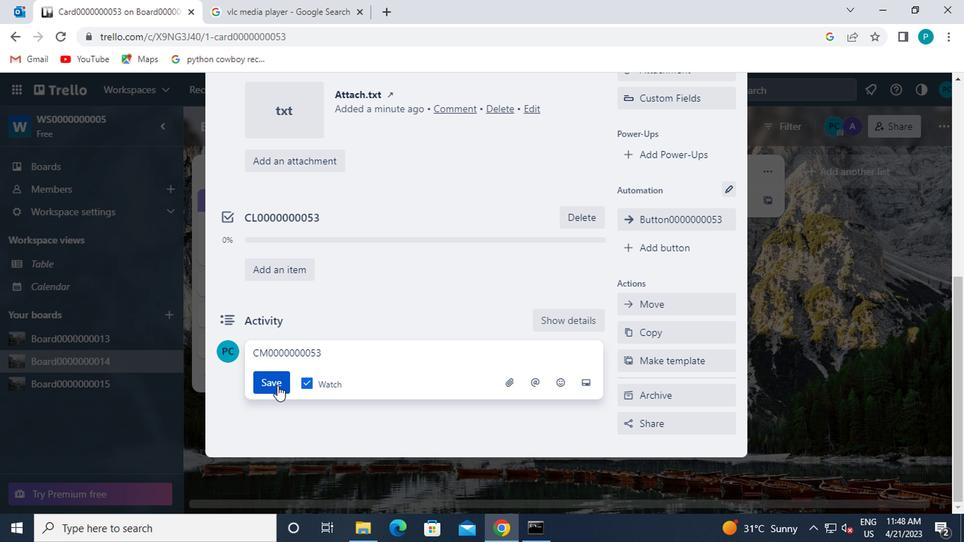 
Action: Mouse scrolled (273, 386) with delta (0, 0)
Screenshot: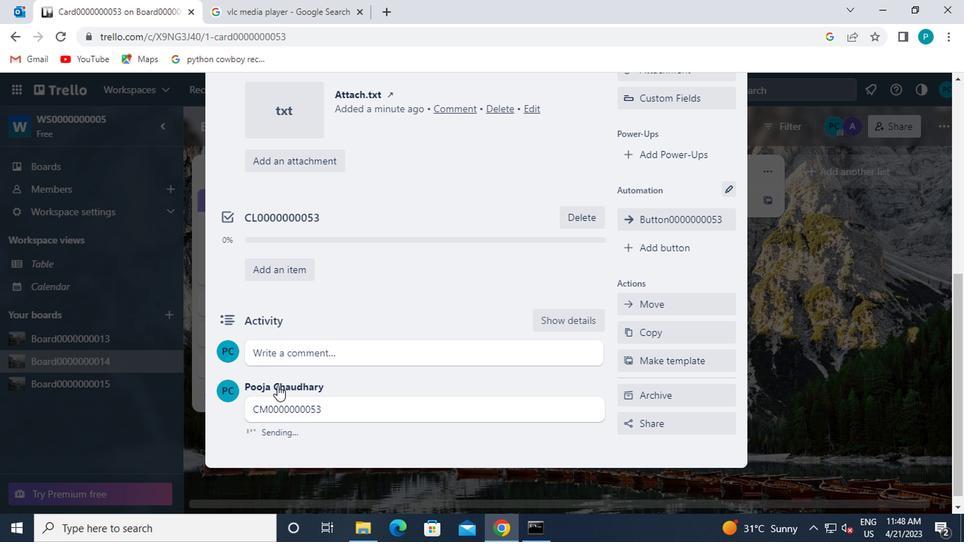 
Action: Mouse scrolled (273, 386) with delta (0, 0)
Screenshot: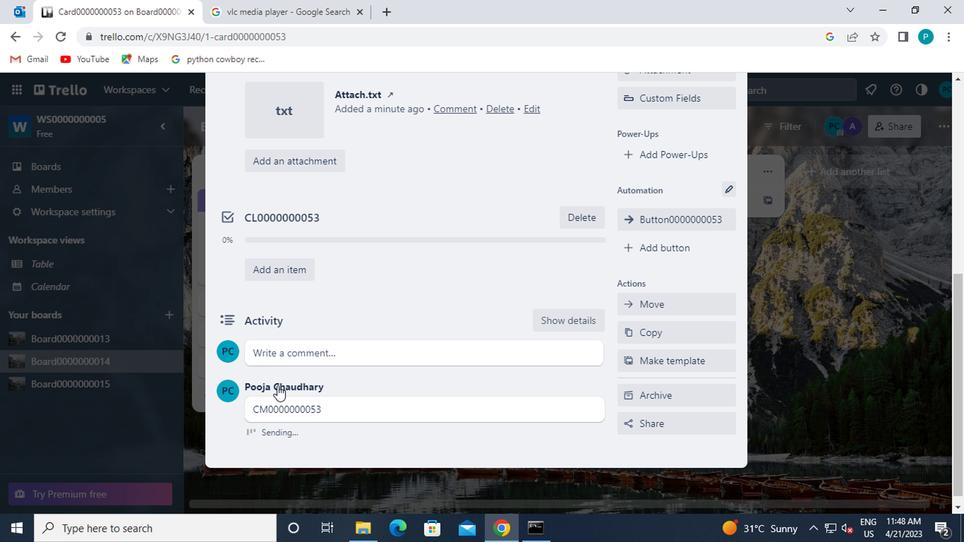 
Action: Mouse scrolled (273, 386) with delta (0, 0)
Screenshot: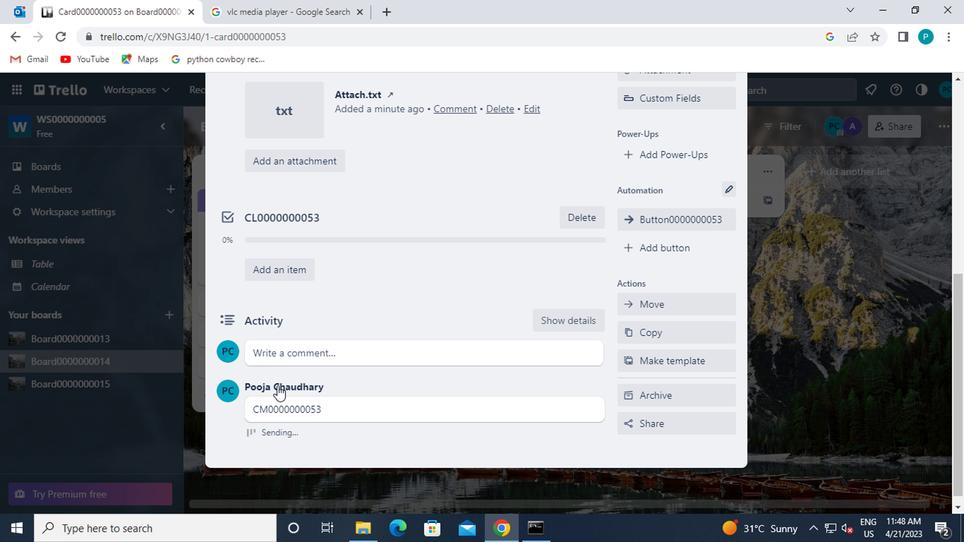 
Action: Mouse scrolled (273, 386) with delta (0, 0)
Screenshot: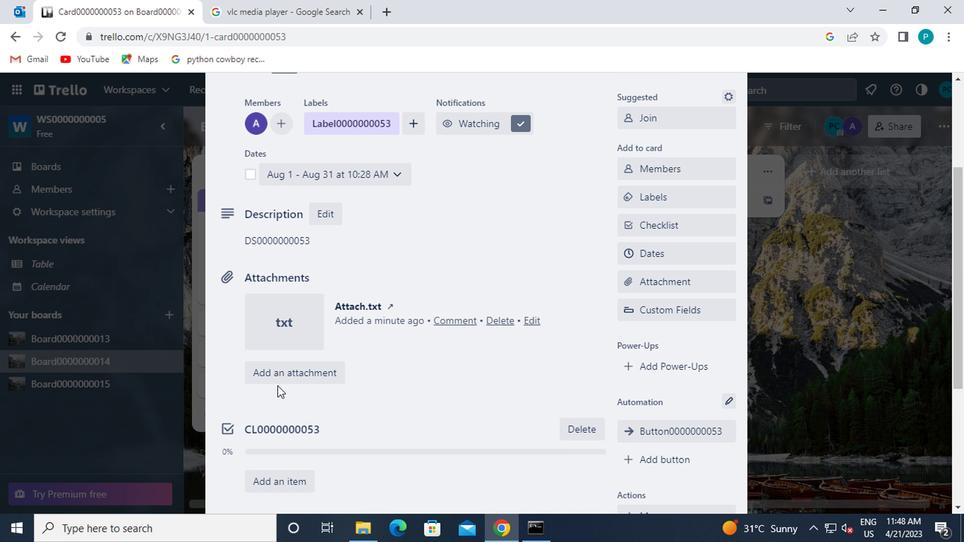
Action: Mouse scrolled (273, 386) with delta (0, 0)
Screenshot: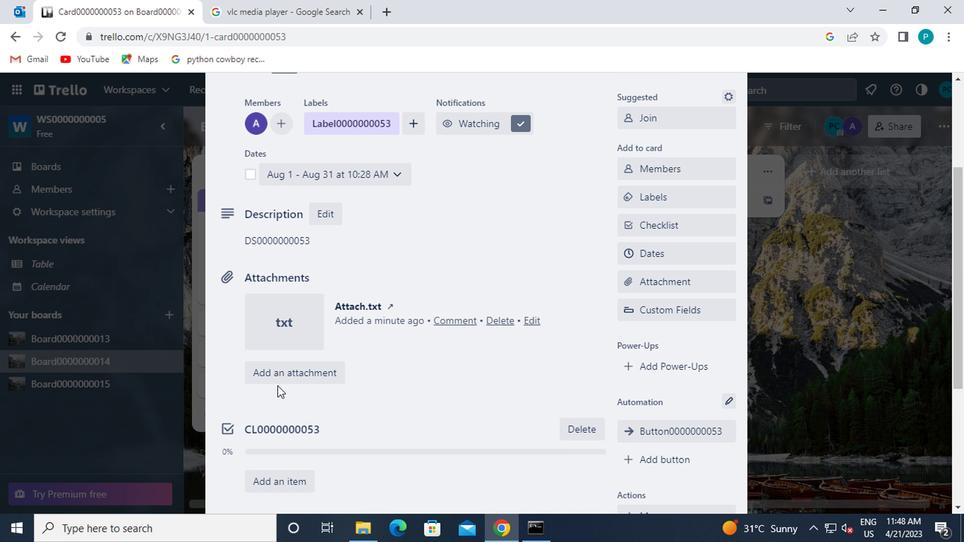 
Action: Mouse scrolled (273, 386) with delta (0, 0)
Screenshot: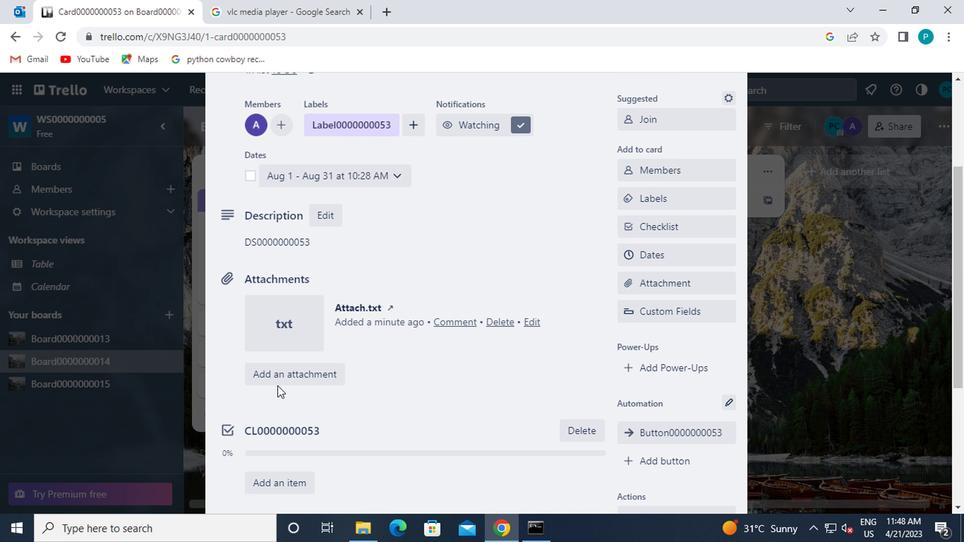 
